 Task: Add a signature Erica Taylor containing Have a great Fourth of July, Erica Taylor to email address softage.10@softage.net and add a folder Training and development
Action: Mouse moved to (129, 122)
Screenshot: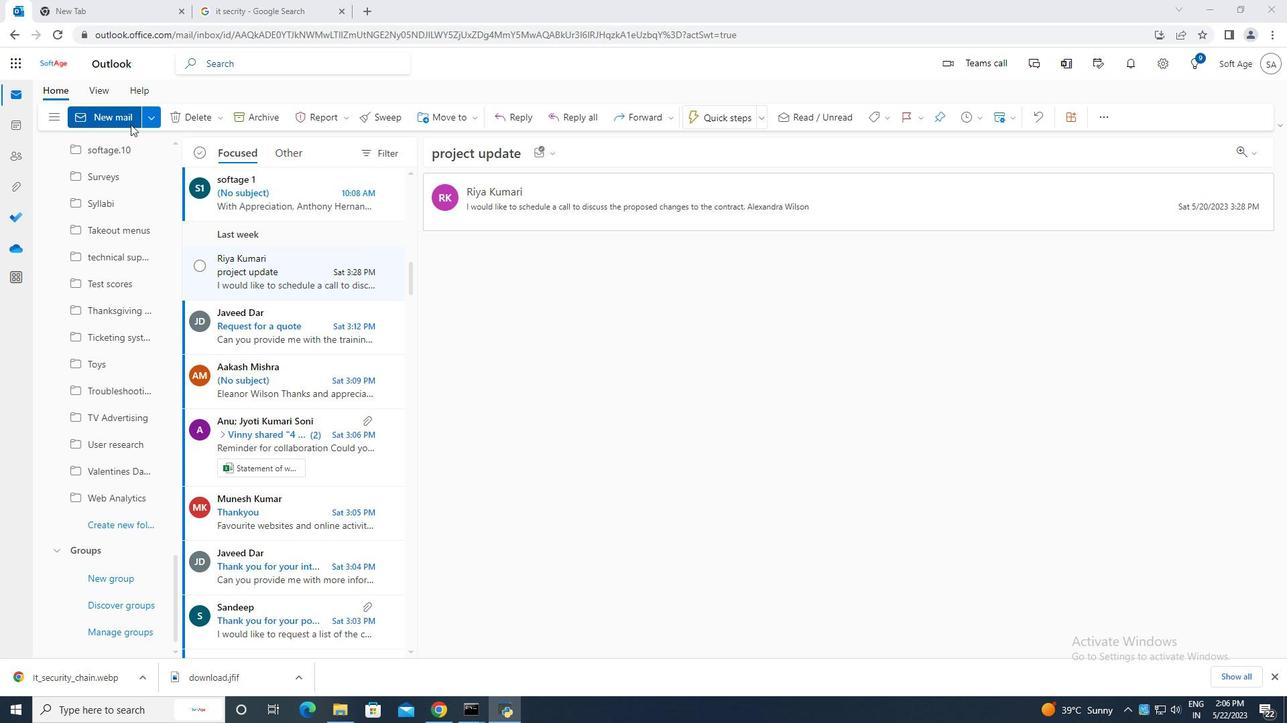 
Action: Mouse pressed left at (129, 122)
Screenshot: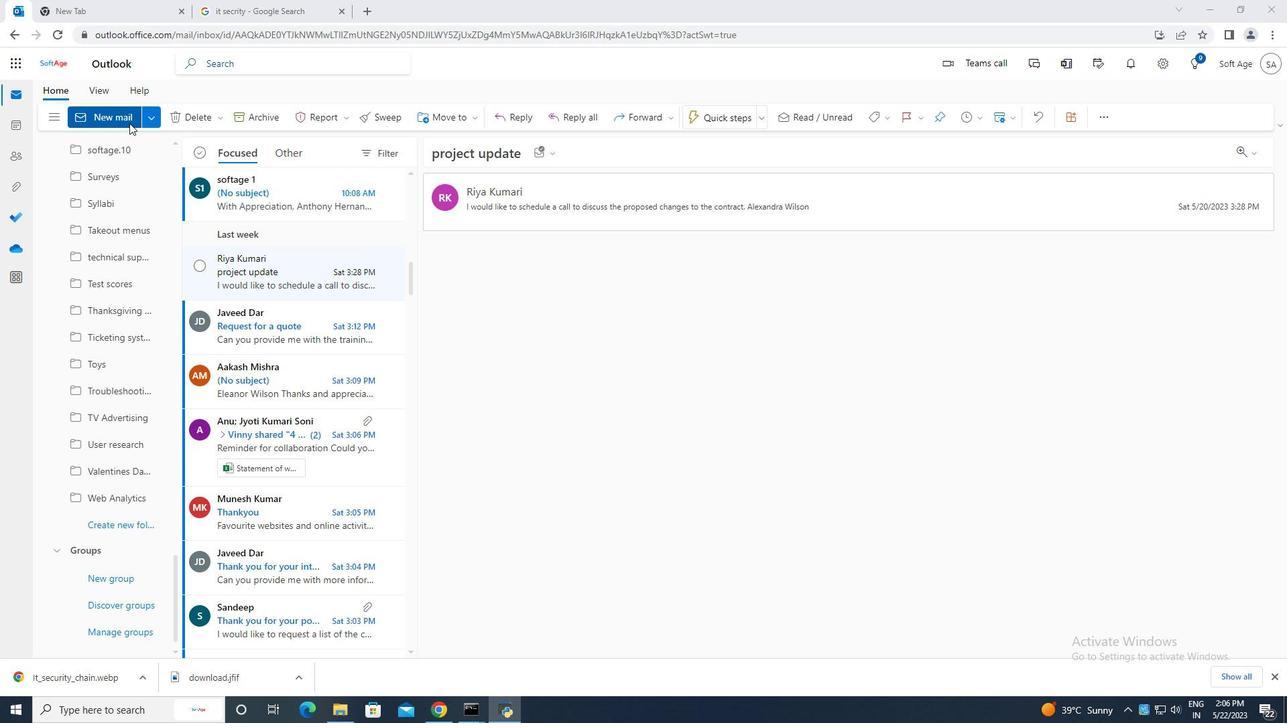 
Action: Mouse moved to (860, 117)
Screenshot: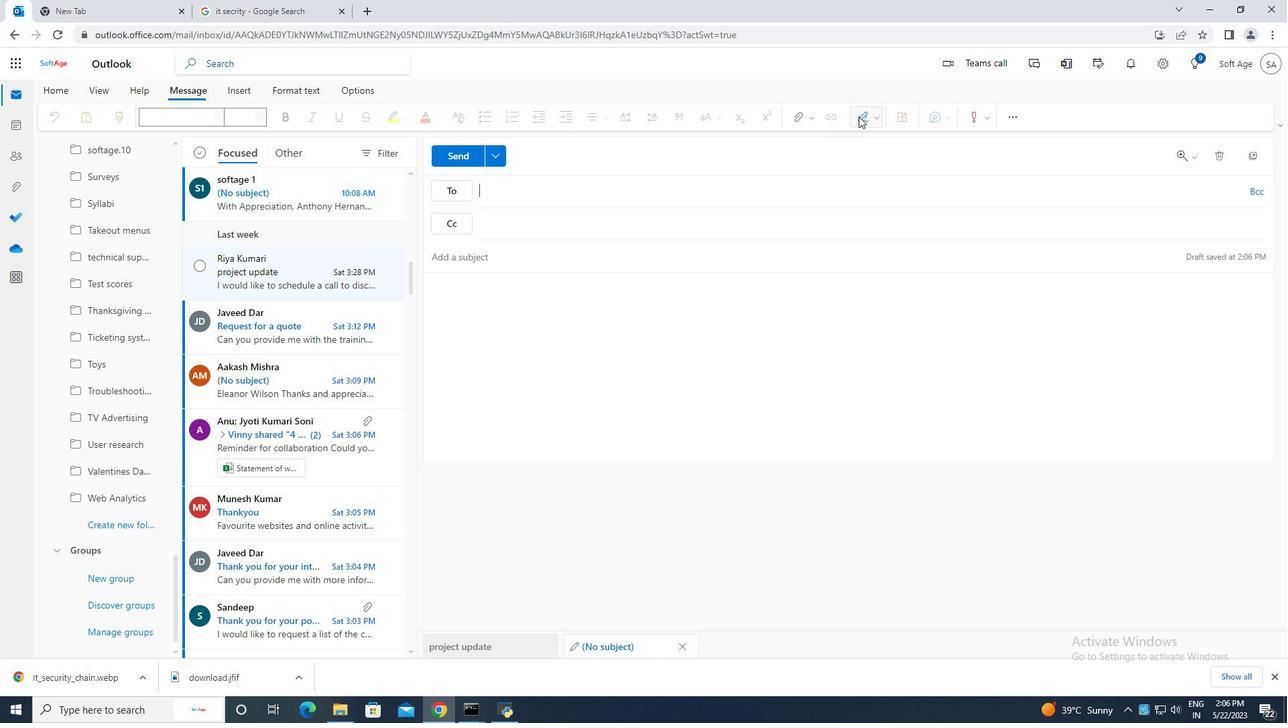
Action: Mouse pressed left at (860, 117)
Screenshot: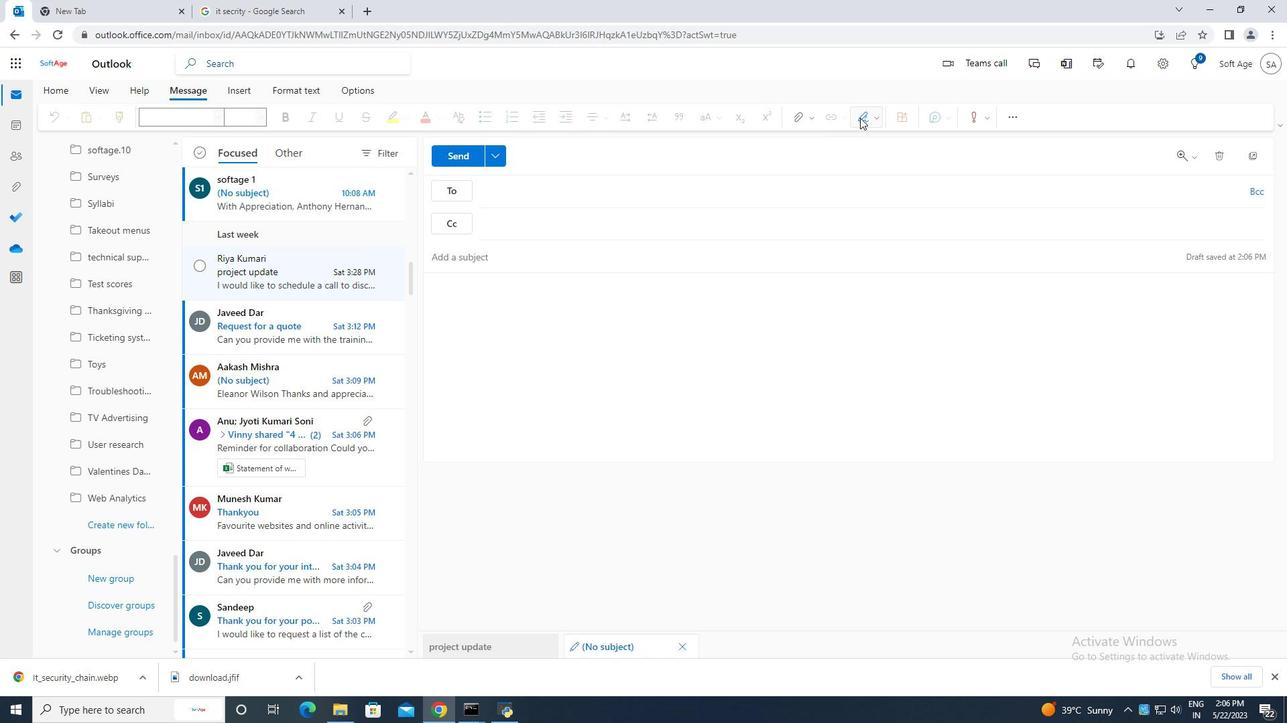 
Action: Mouse moved to (843, 173)
Screenshot: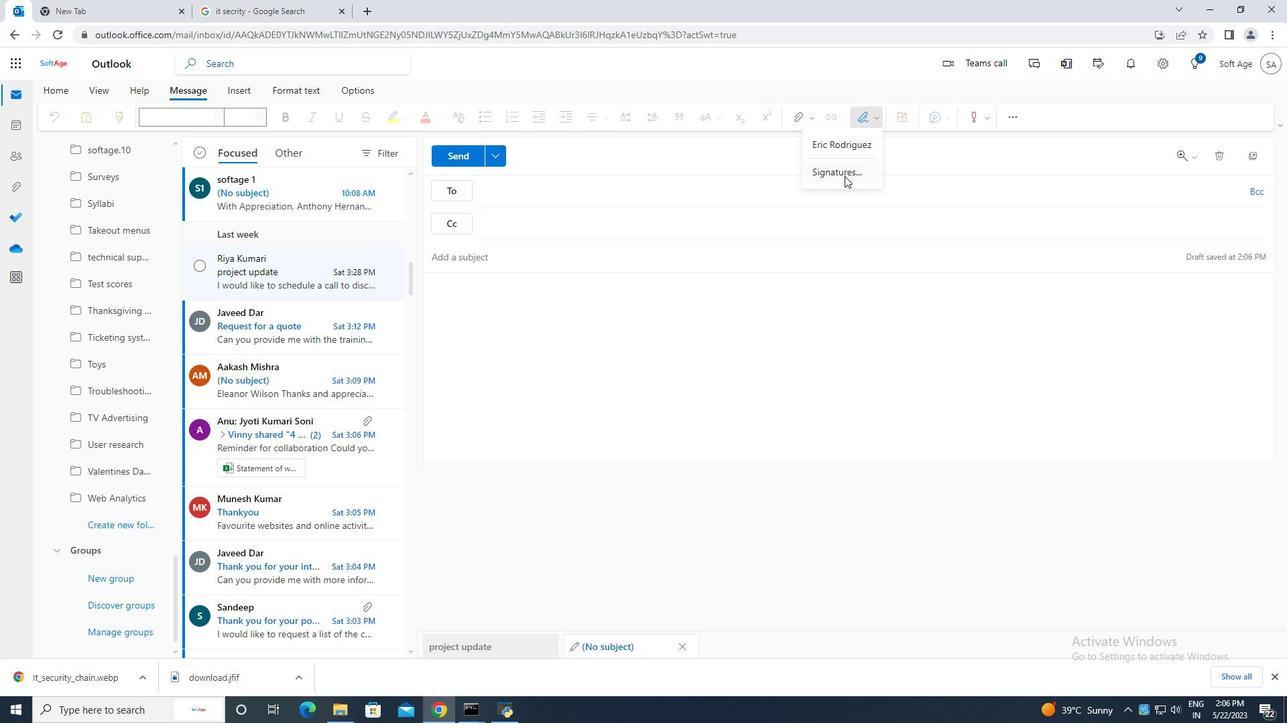 
Action: Mouse pressed left at (843, 173)
Screenshot: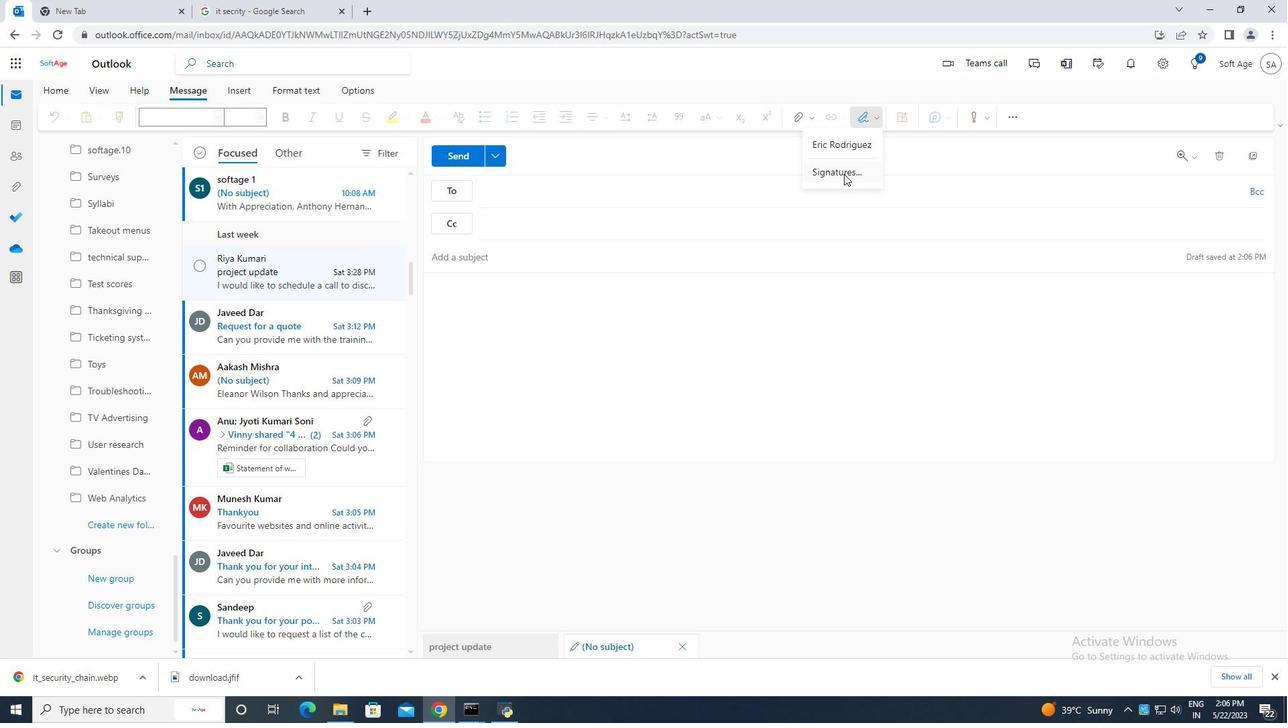
Action: Mouse moved to (906, 224)
Screenshot: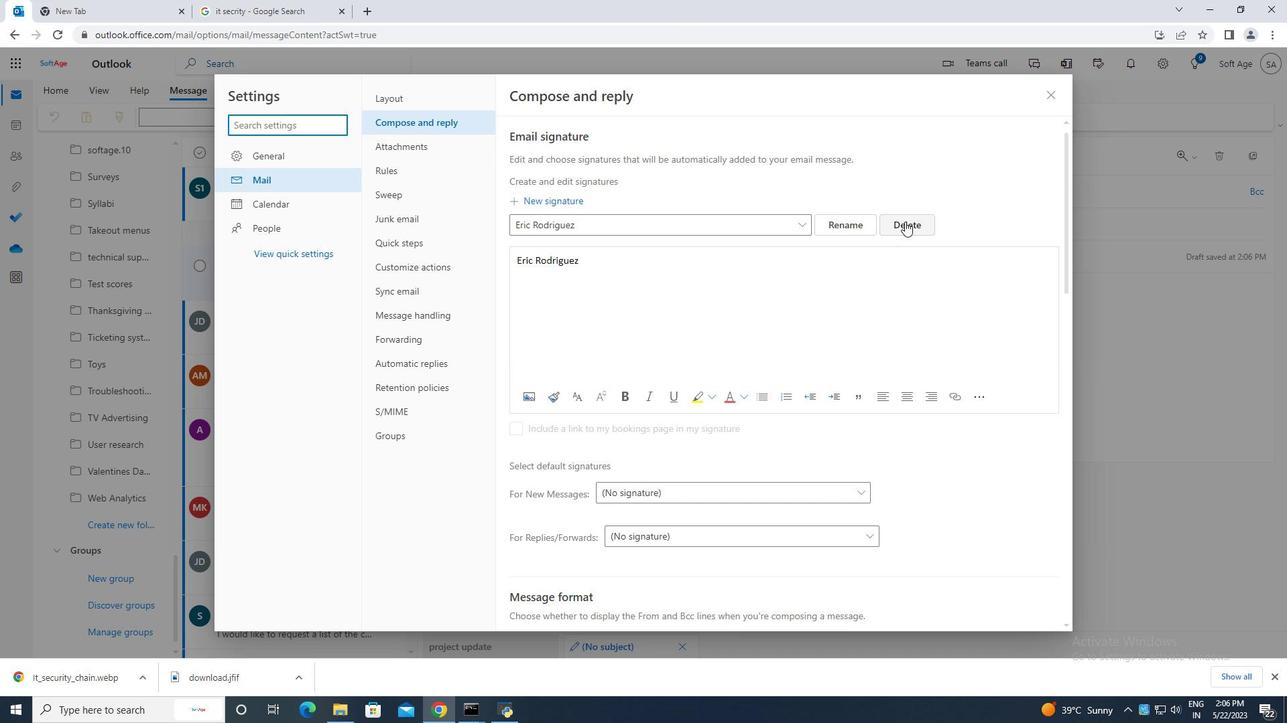 
Action: Mouse pressed left at (906, 224)
Screenshot: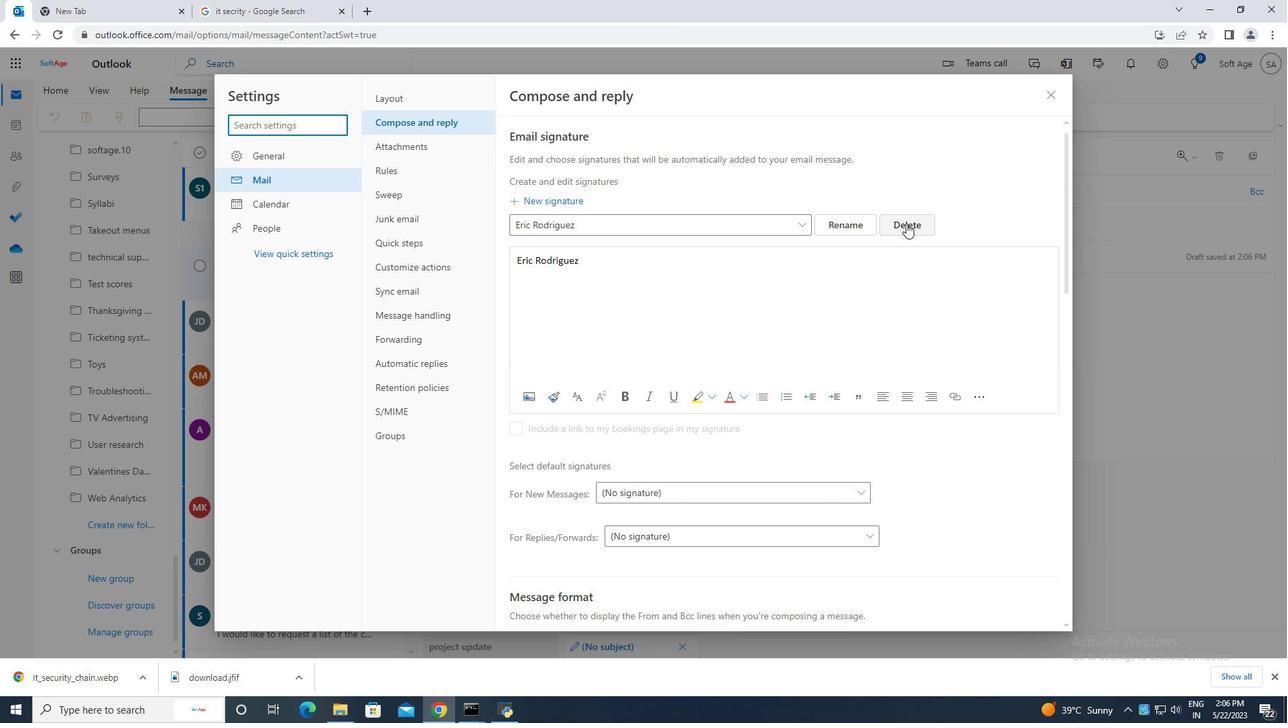 
Action: Mouse moved to (578, 221)
Screenshot: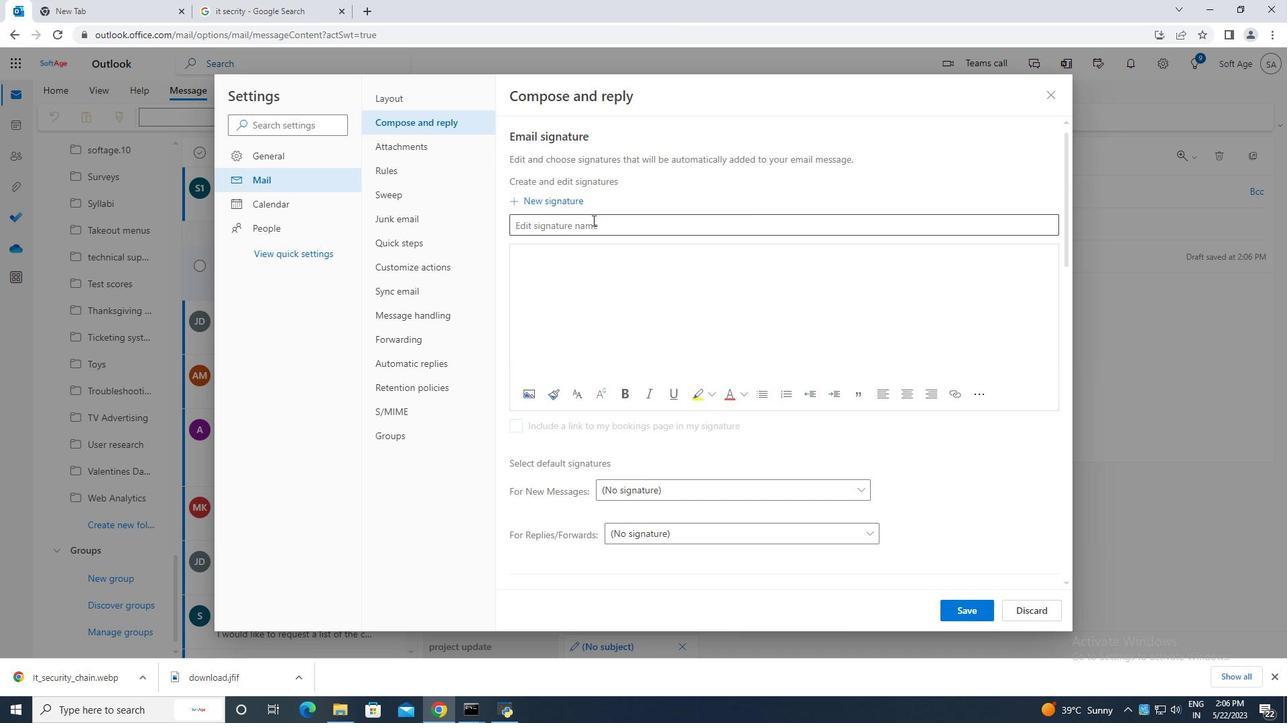 
Action: Mouse pressed left at (578, 221)
Screenshot: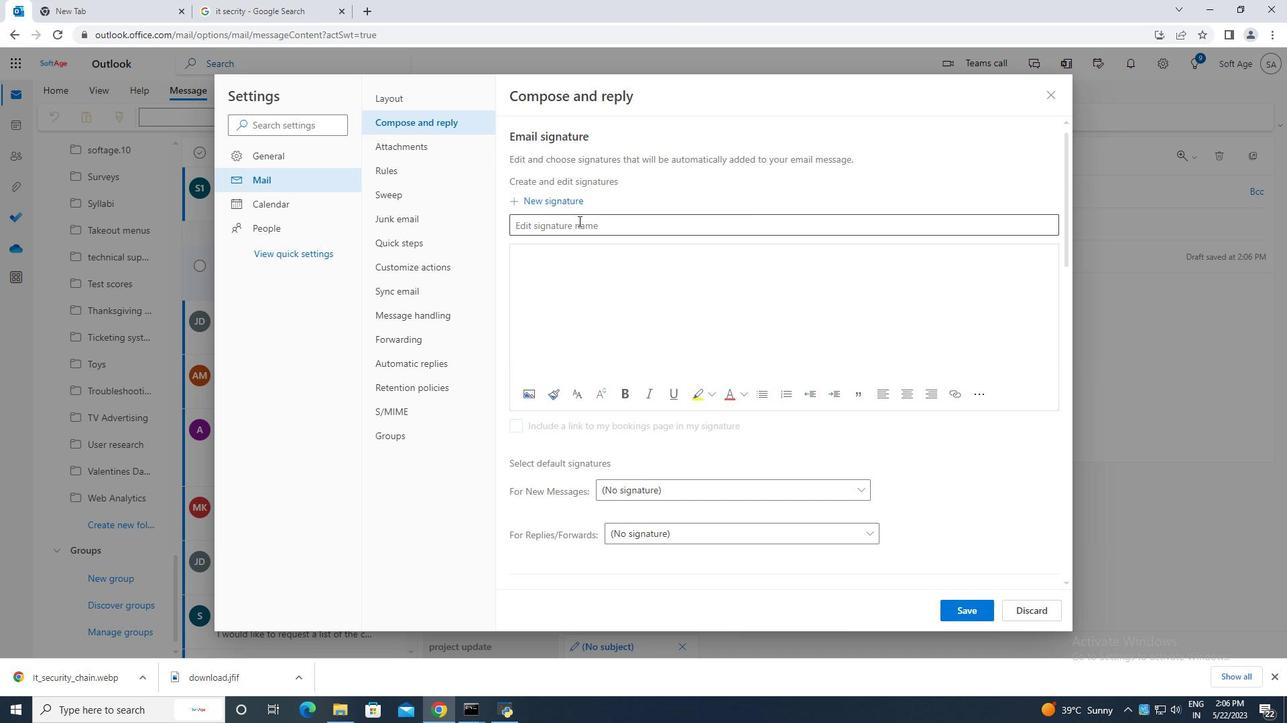 
Action: Mouse moved to (575, 223)
Screenshot: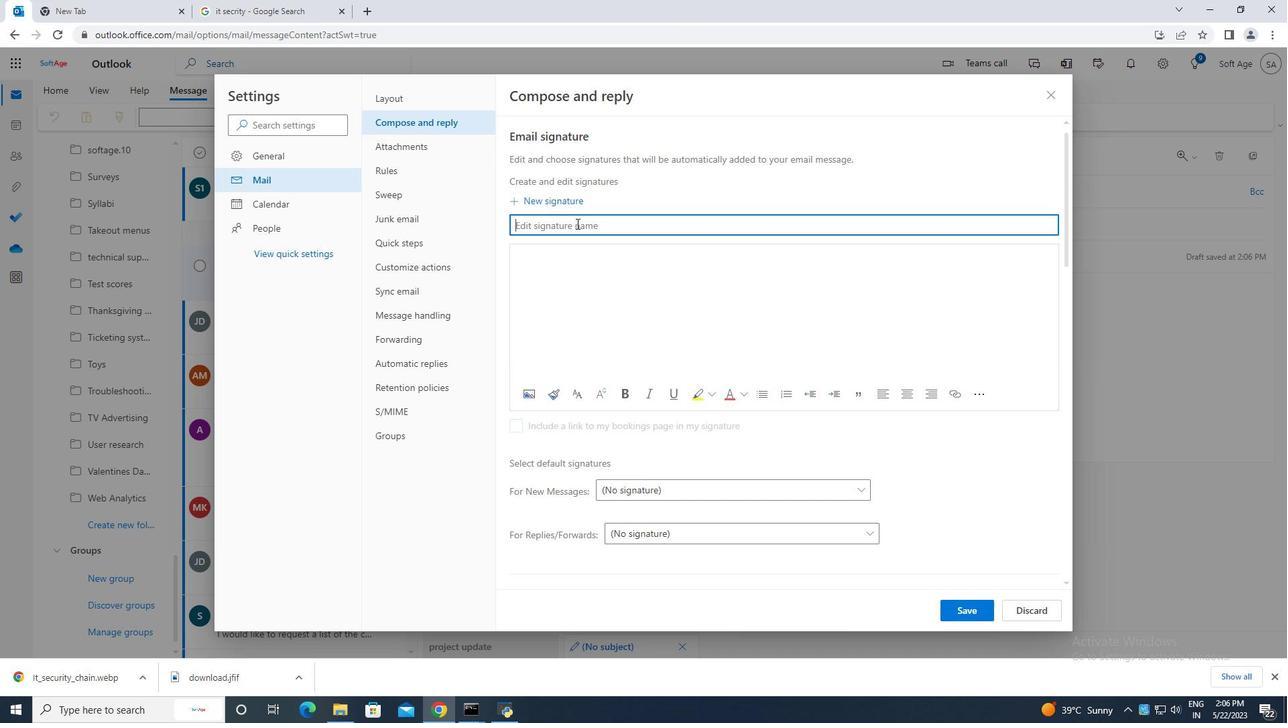 
Action: Key pressed <Key.caps_lock>E<Key.caps_lock>rica<Key.space><Key.caps_lock>T<Key.caps_lock>aylor
Screenshot: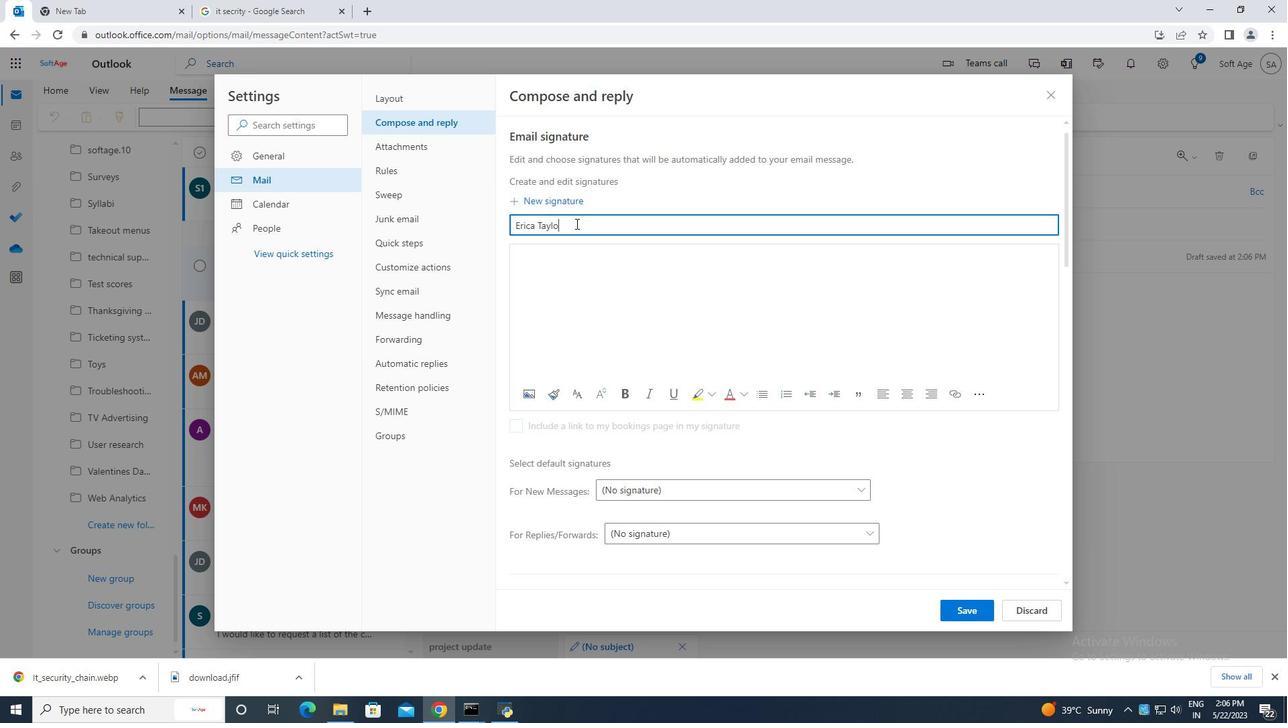 
Action: Mouse moved to (553, 247)
Screenshot: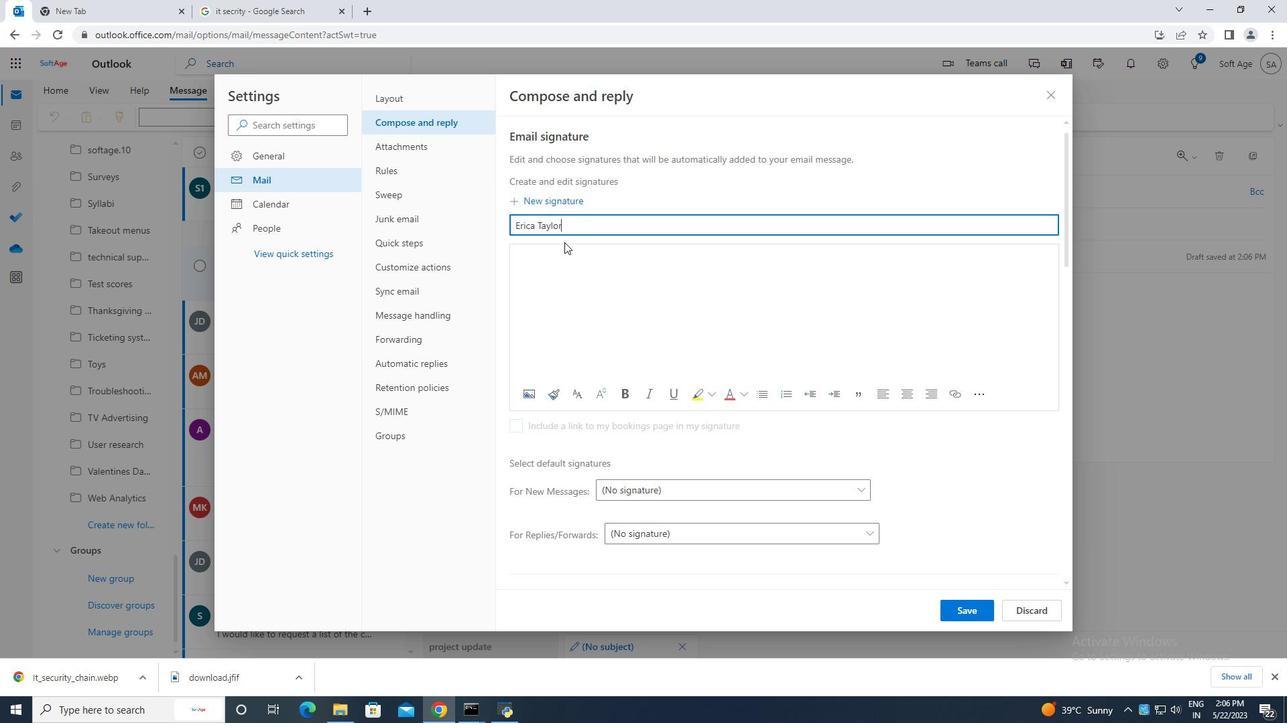 
Action: Mouse pressed left at (553, 247)
Screenshot: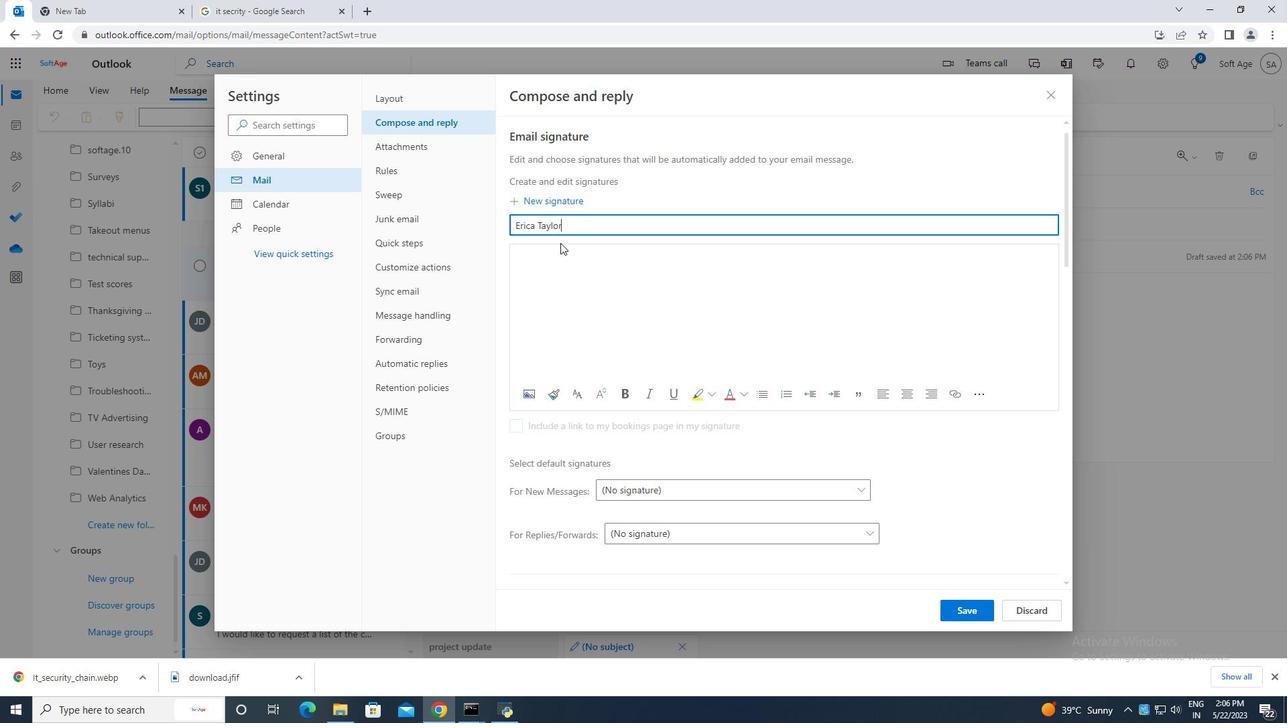 
Action: Key pressed <Key.caps_lock>E<Key.caps_lock>rica<Key.space><Key.caps_lock>T<Key.caps_lock>aylor
Screenshot: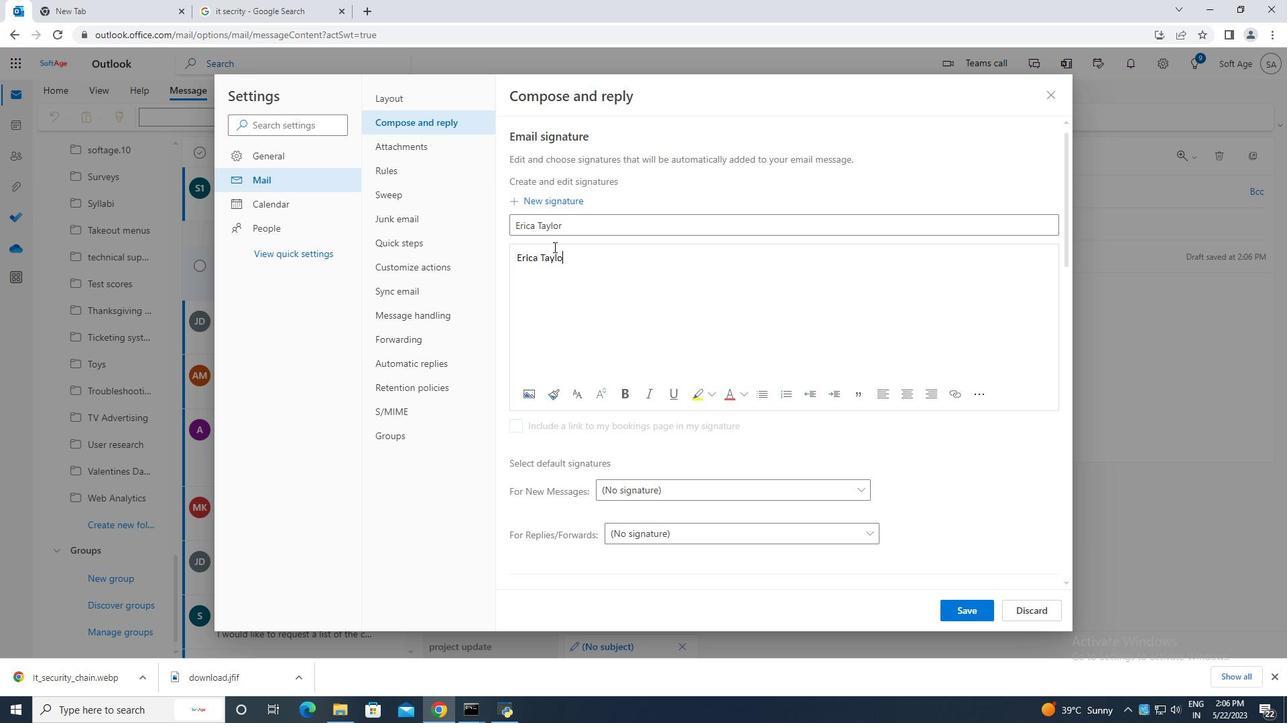 
Action: Mouse moved to (968, 613)
Screenshot: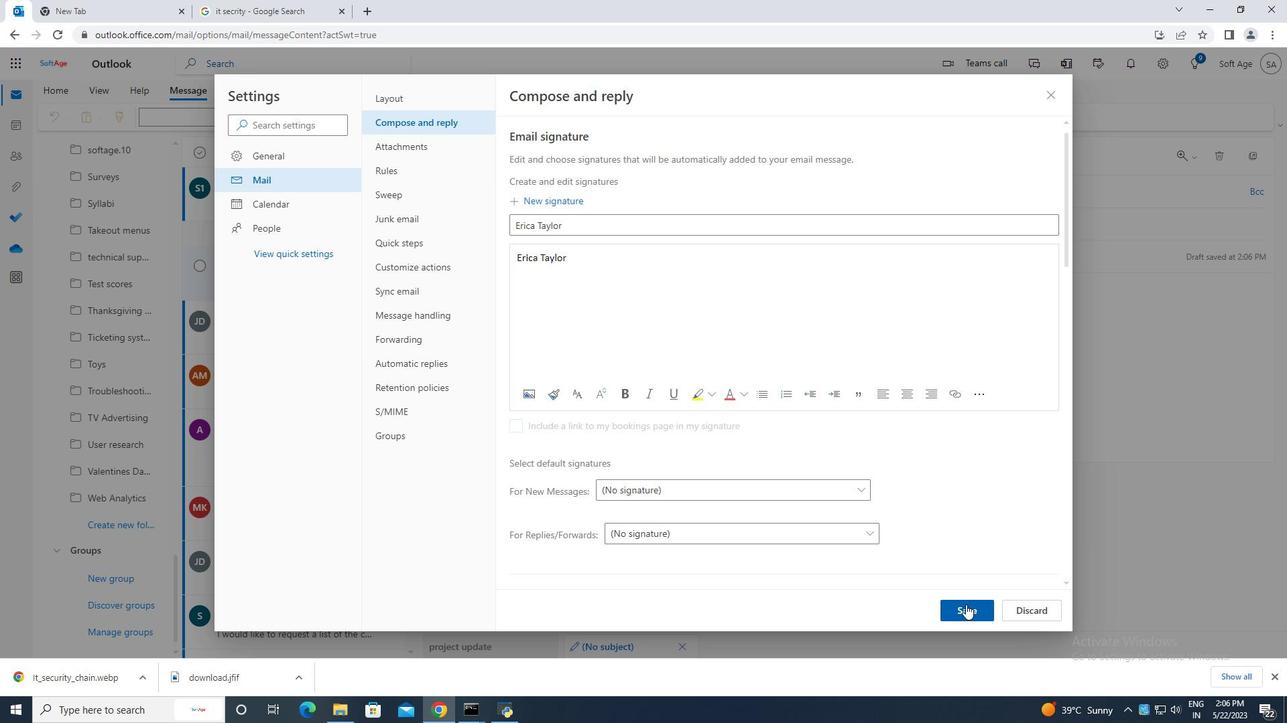 
Action: Mouse pressed left at (968, 613)
Screenshot: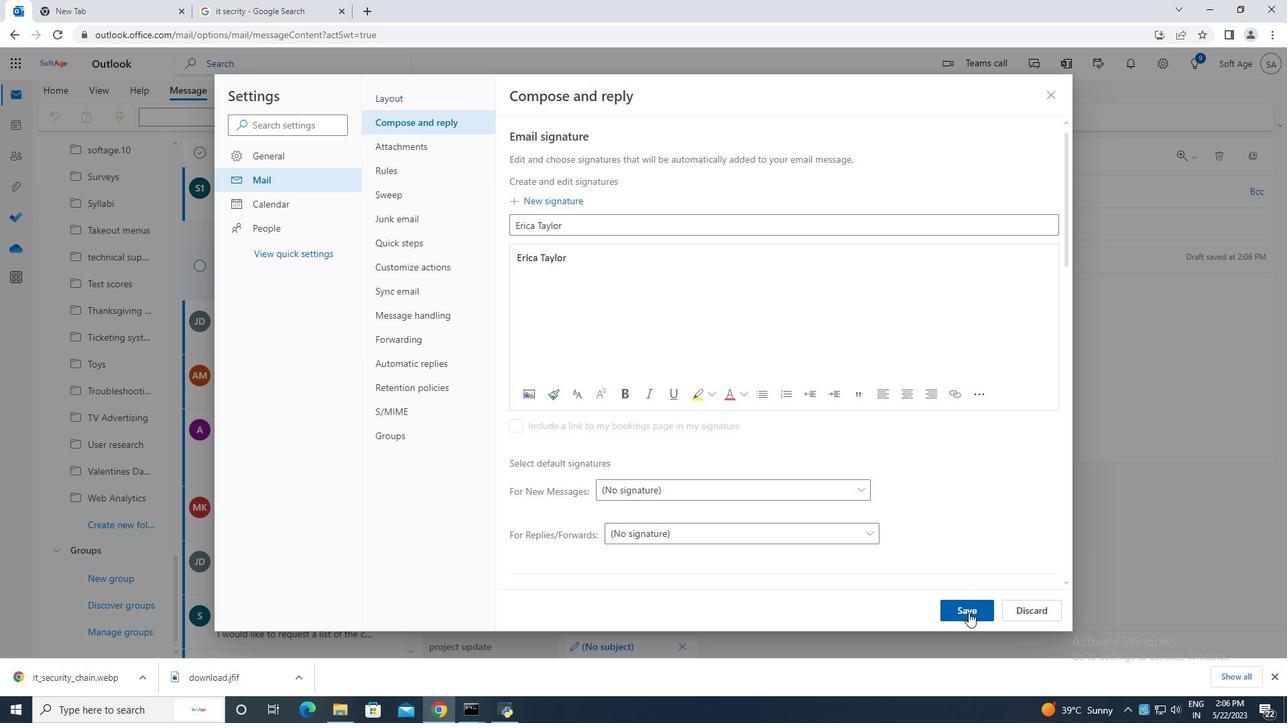 
Action: Mouse moved to (1055, 96)
Screenshot: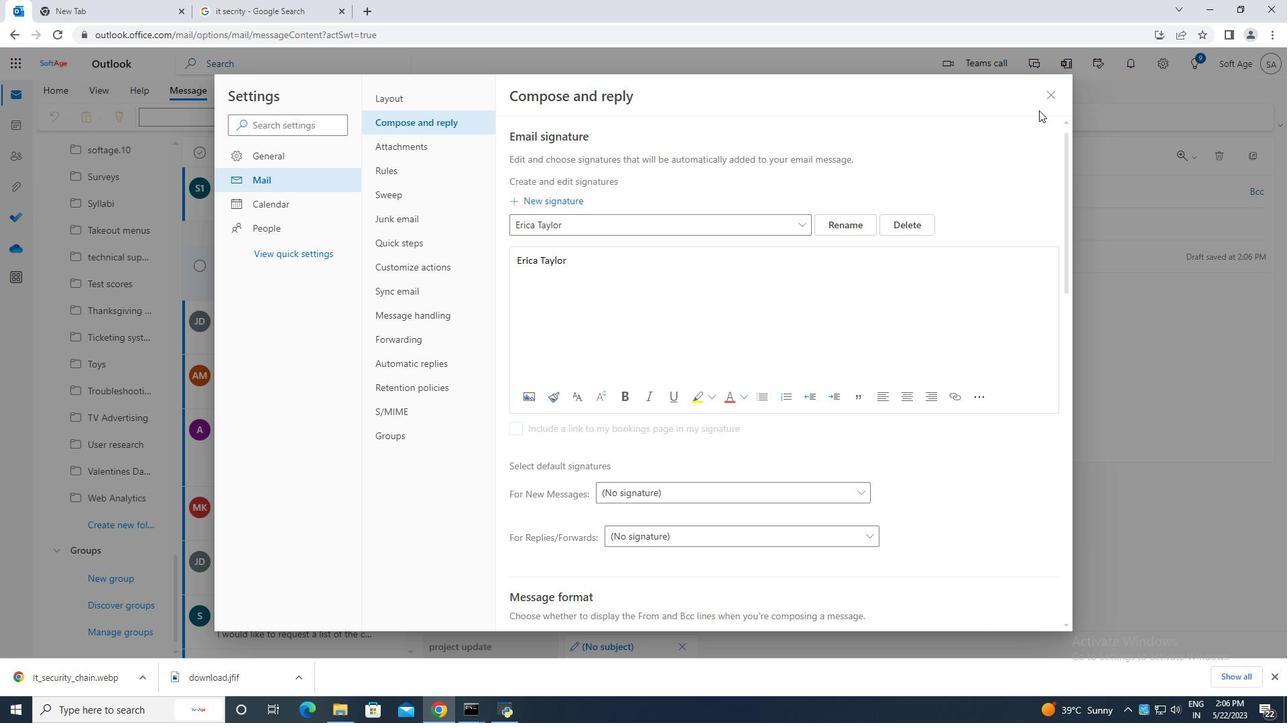 
Action: Mouse pressed left at (1055, 96)
Screenshot: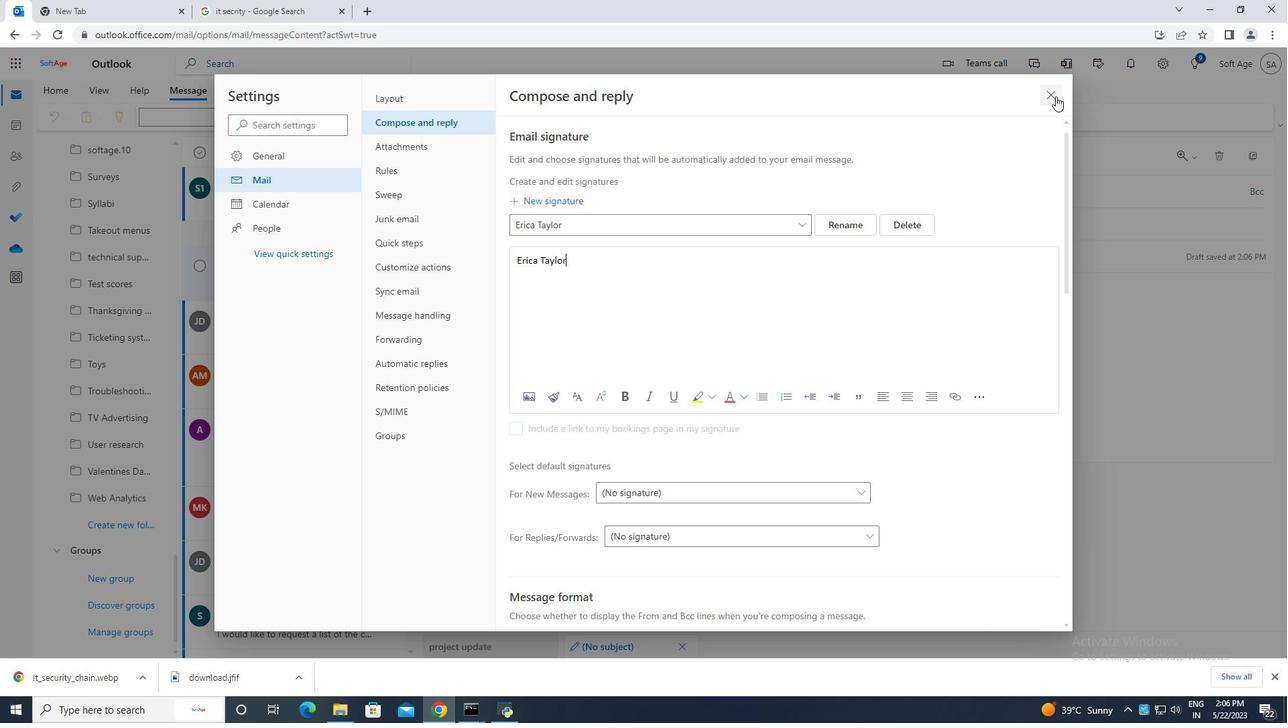 
Action: Mouse moved to (858, 118)
Screenshot: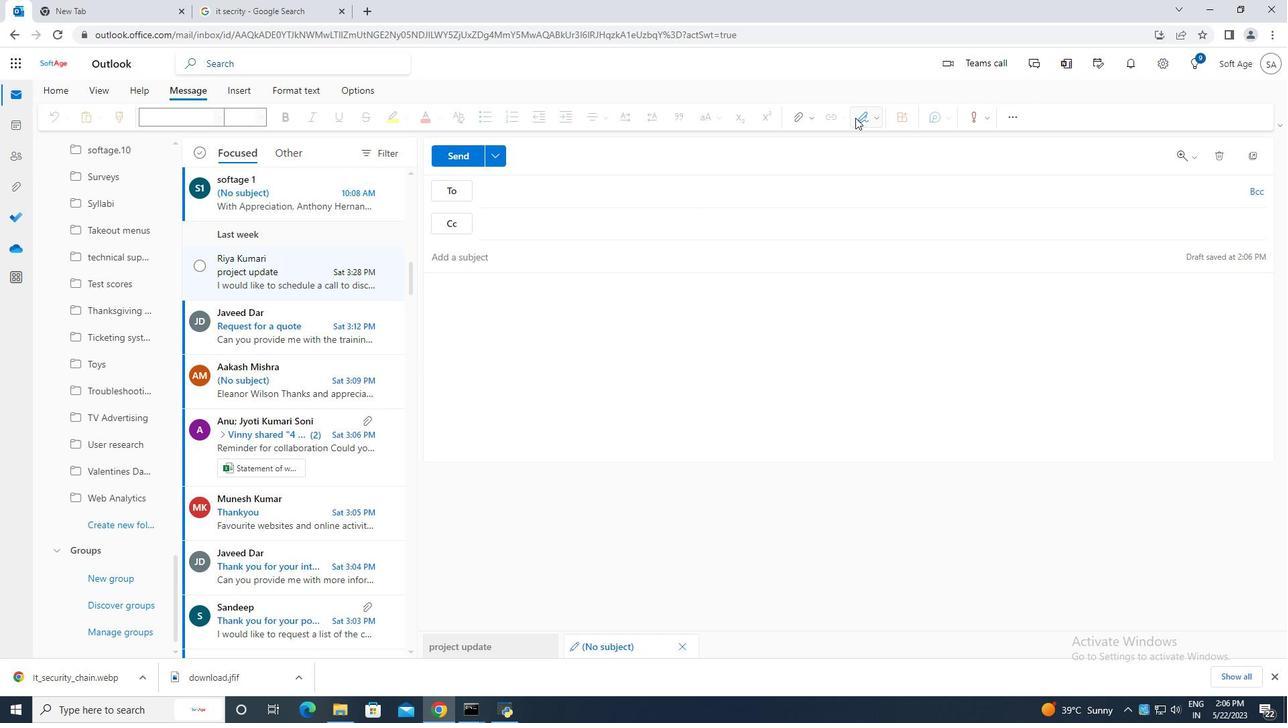 
Action: Mouse pressed left at (858, 118)
Screenshot: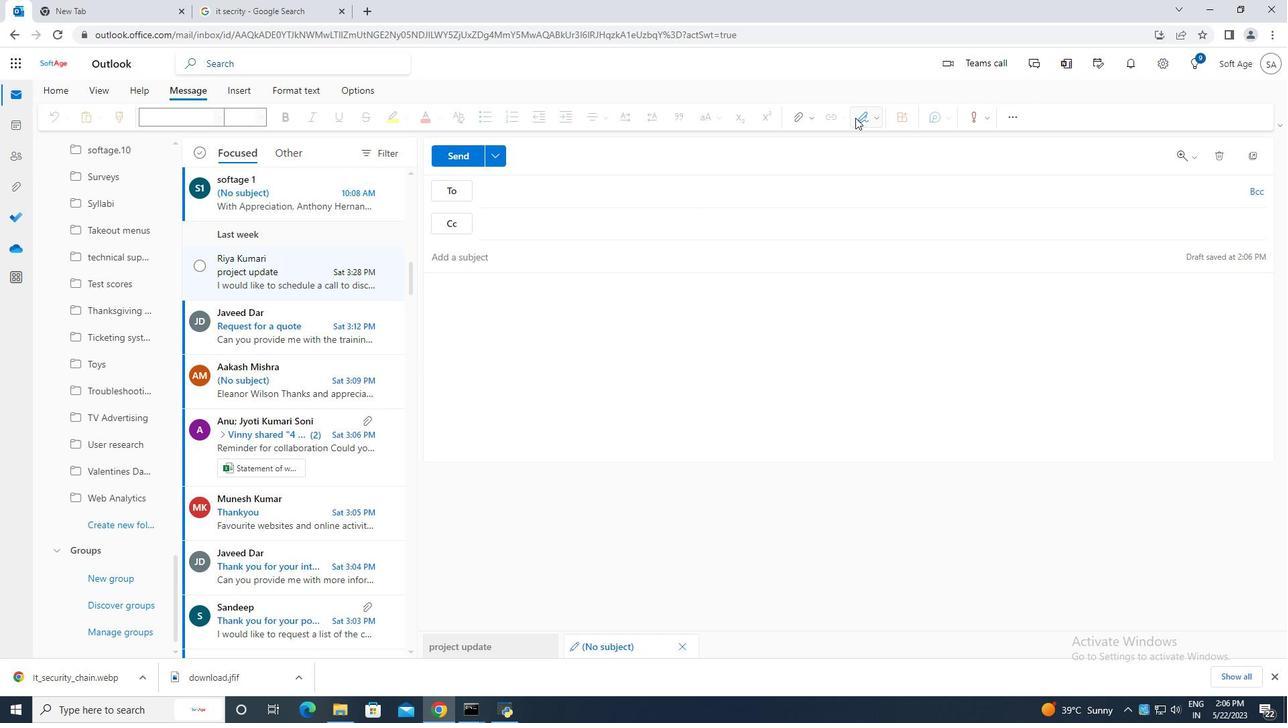 
Action: Mouse moved to (847, 143)
Screenshot: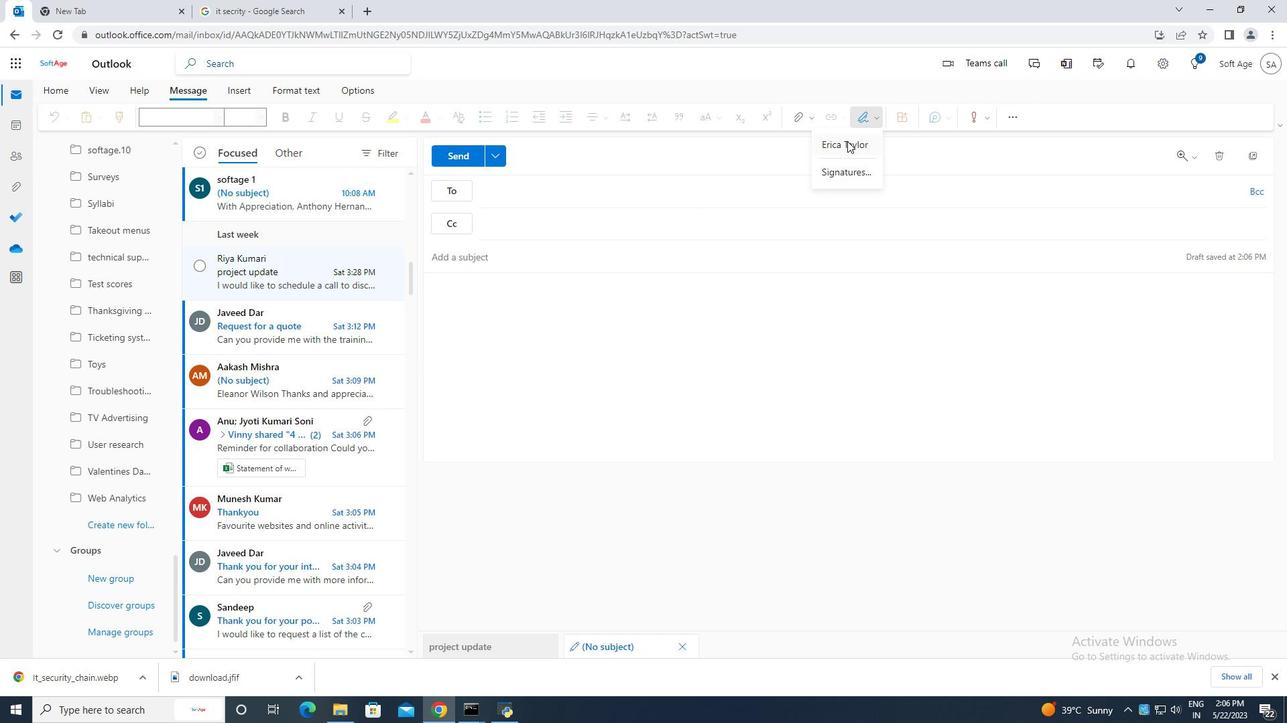 
Action: Mouse pressed left at (847, 143)
Screenshot: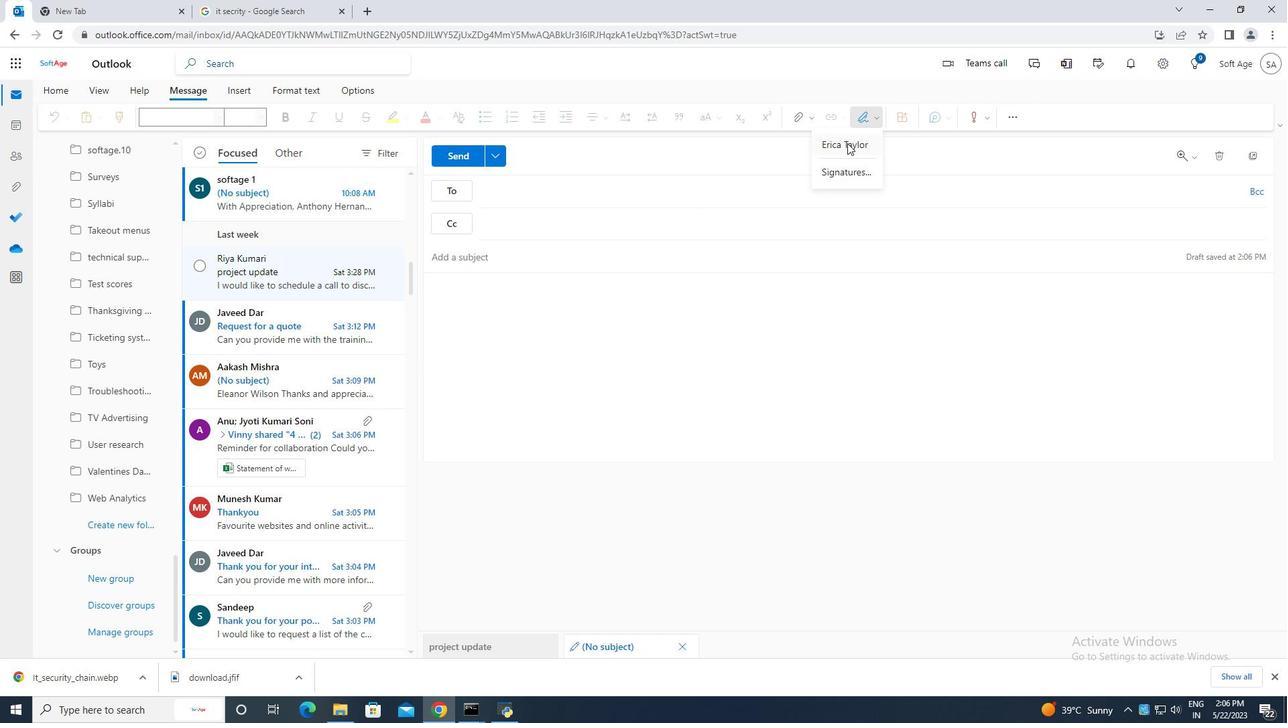 
Action: Mouse moved to (449, 288)
Screenshot: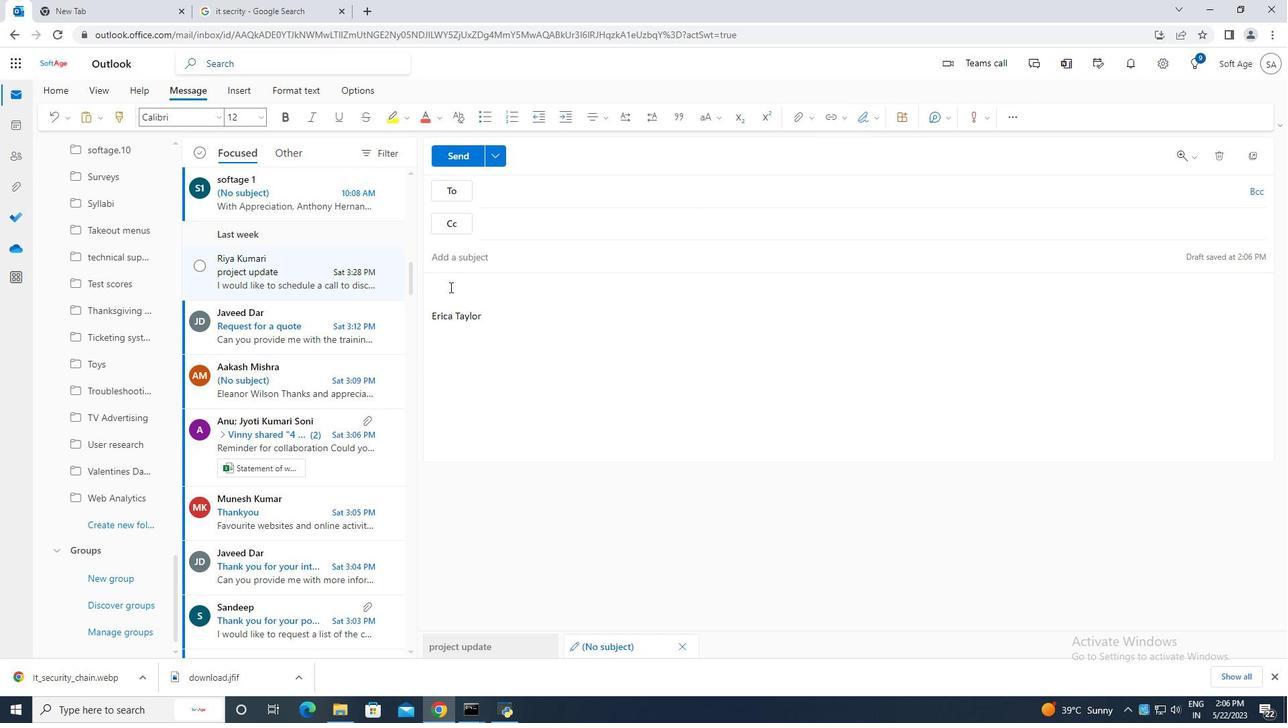 
Action: Key pressed <Key.caps_lock>C<Key.caps_lock>ontaining<Key.space>have<Key.space>a<Key.space>great<Key.space>fourth<Key.space>of<Key.space>july,
Screenshot: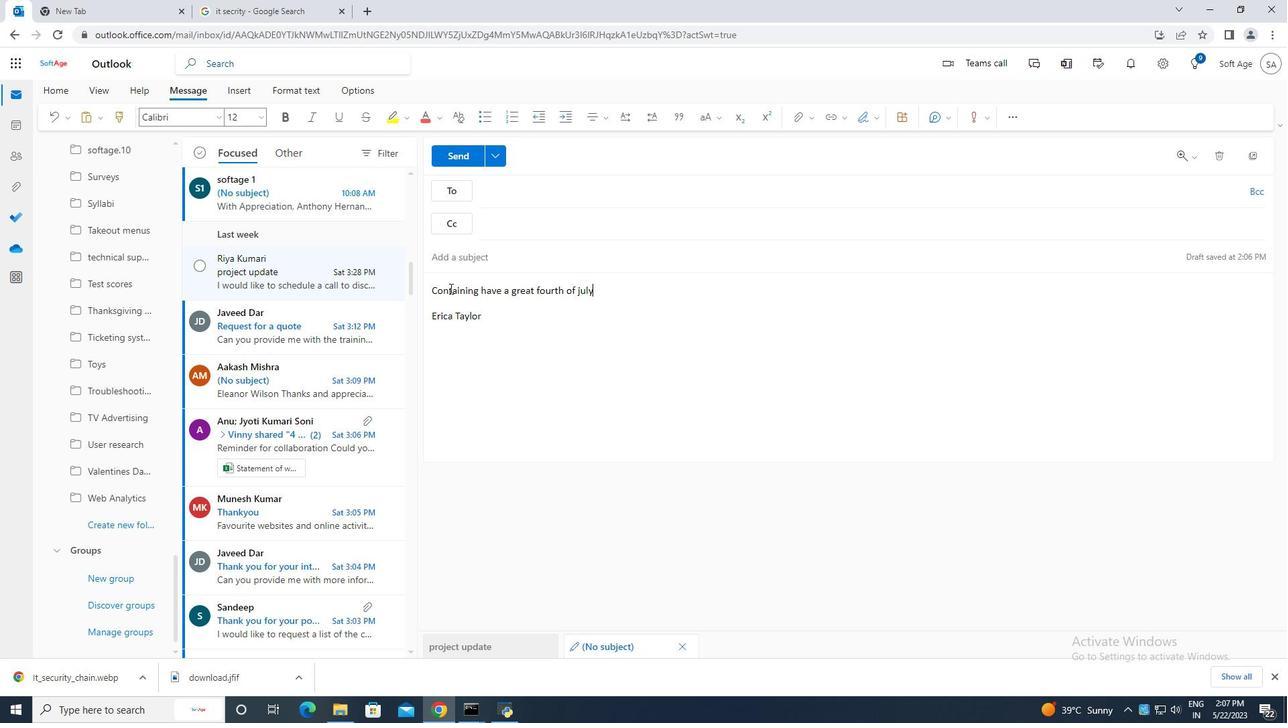 
Action: Mouse moved to (549, 187)
Screenshot: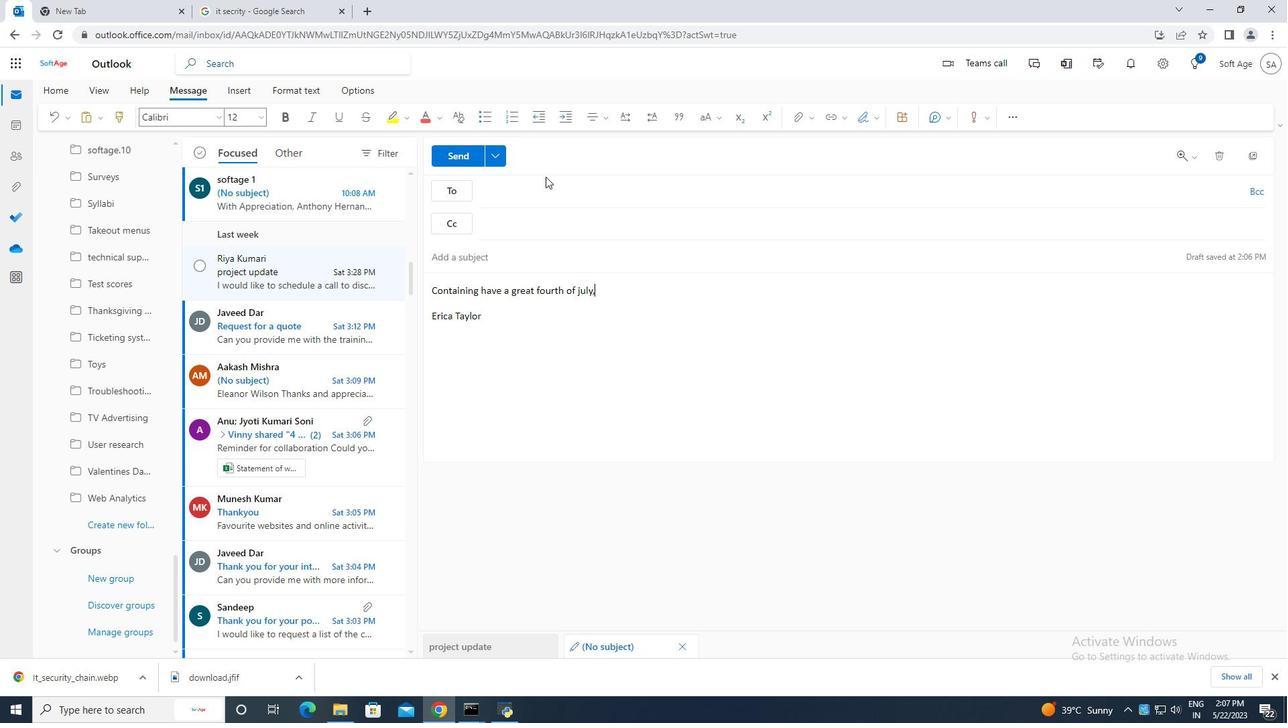 
Action: Mouse pressed left at (549, 187)
Screenshot: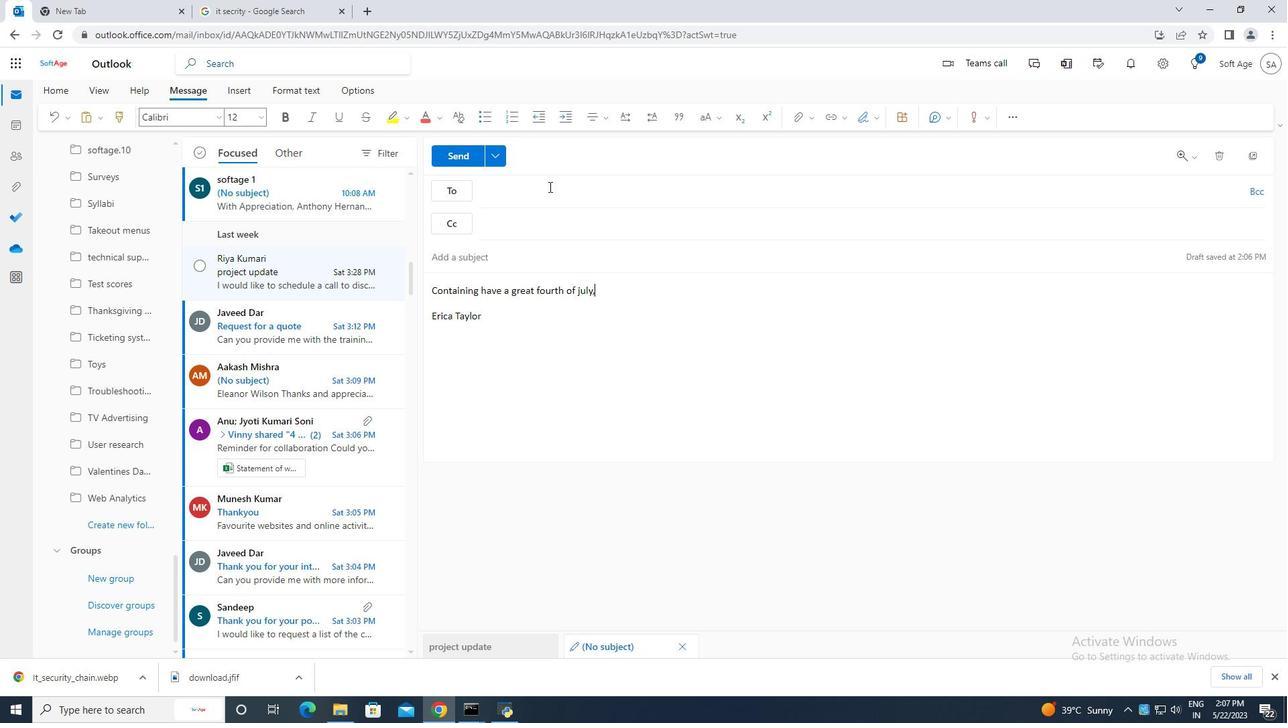 
Action: Key pressed softage.10
Screenshot: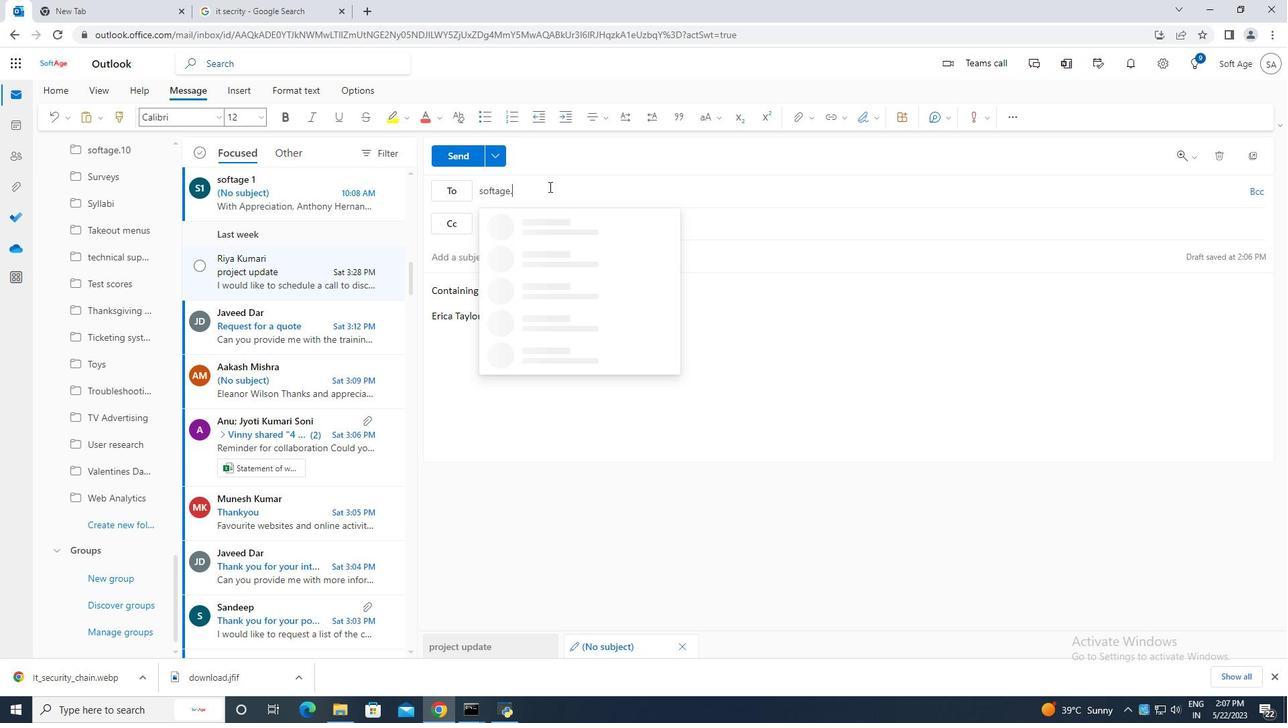 
Action: Mouse moved to (628, 253)
Screenshot: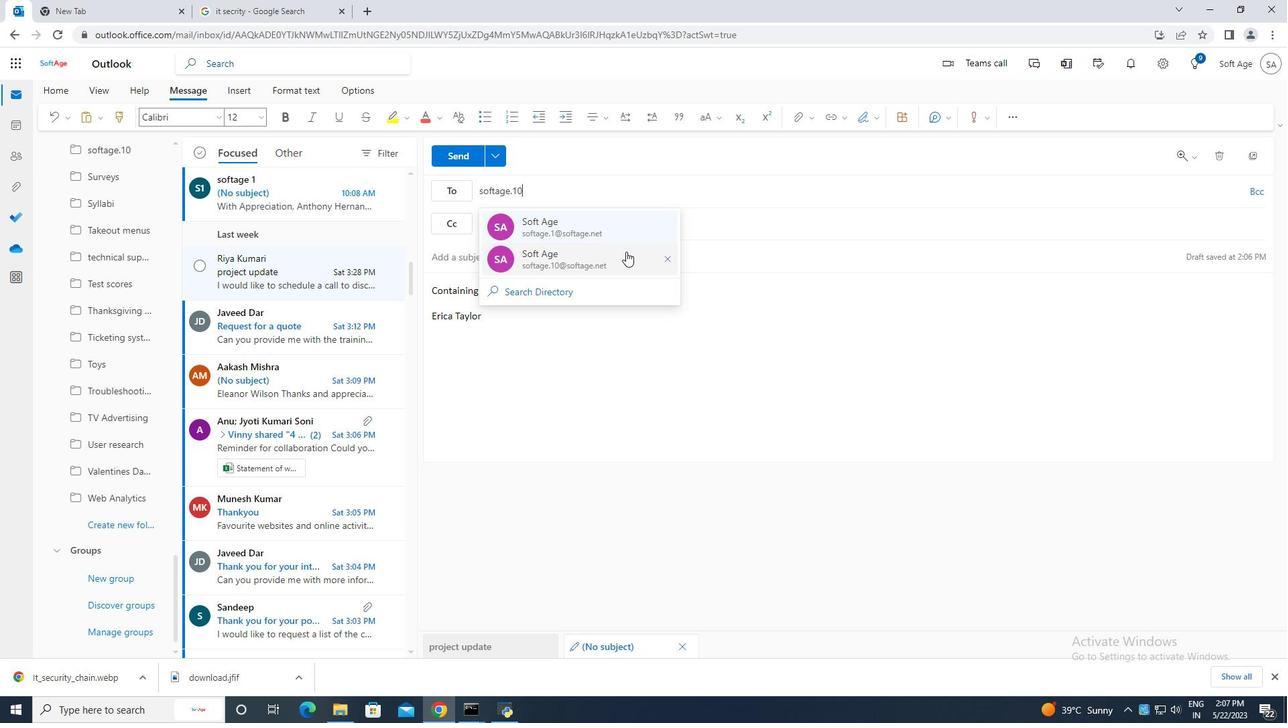 
Action: Mouse pressed left at (628, 253)
Screenshot: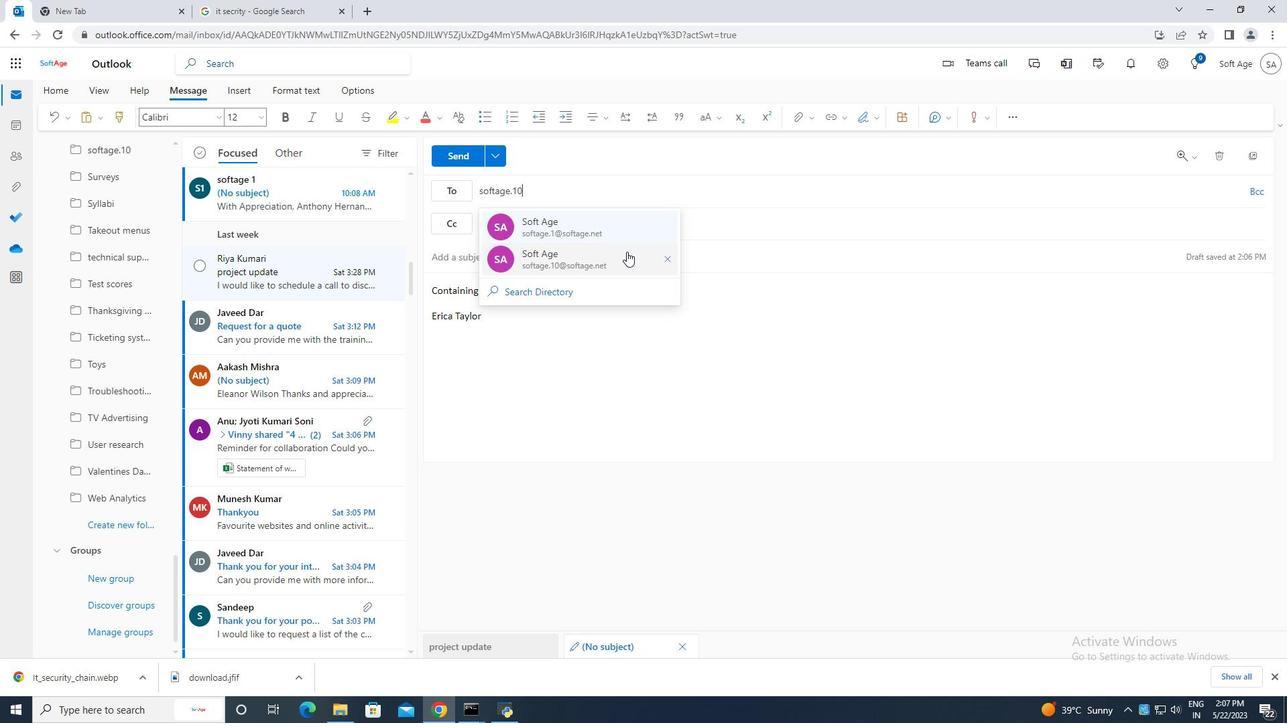 
Action: Mouse moved to (136, 525)
Screenshot: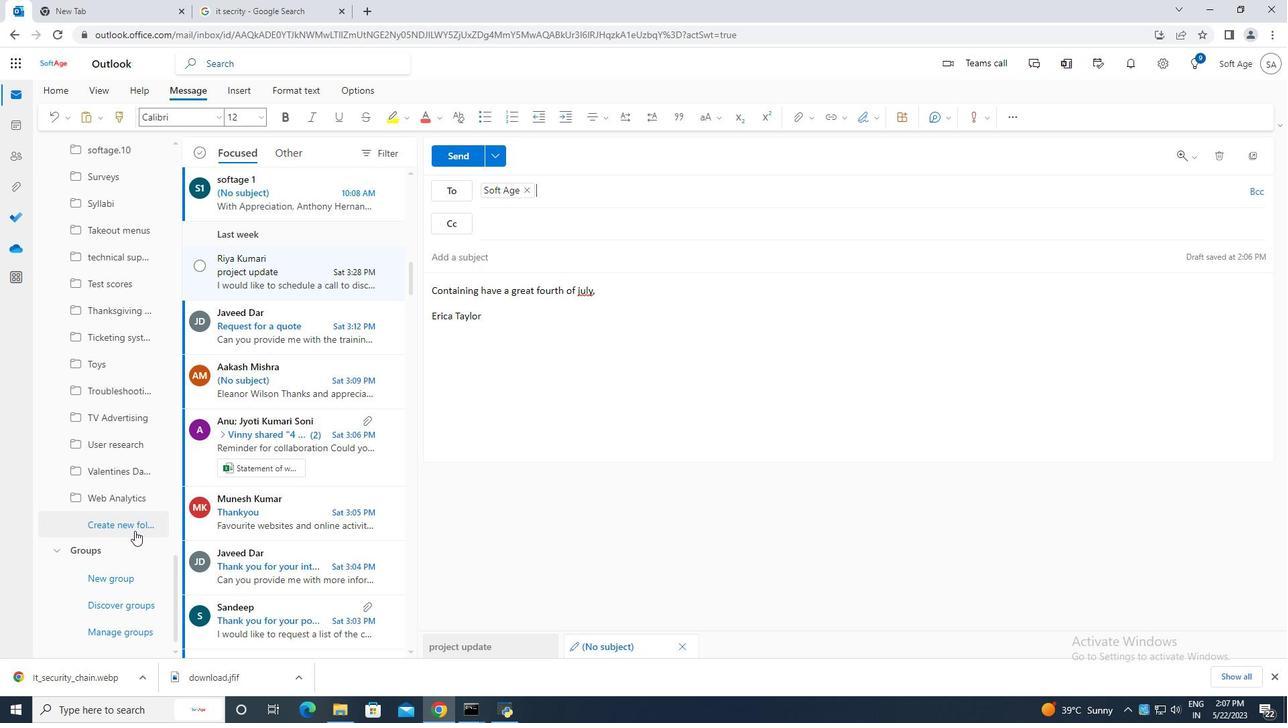 
Action: Mouse pressed left at (136, 525)
Screenshot: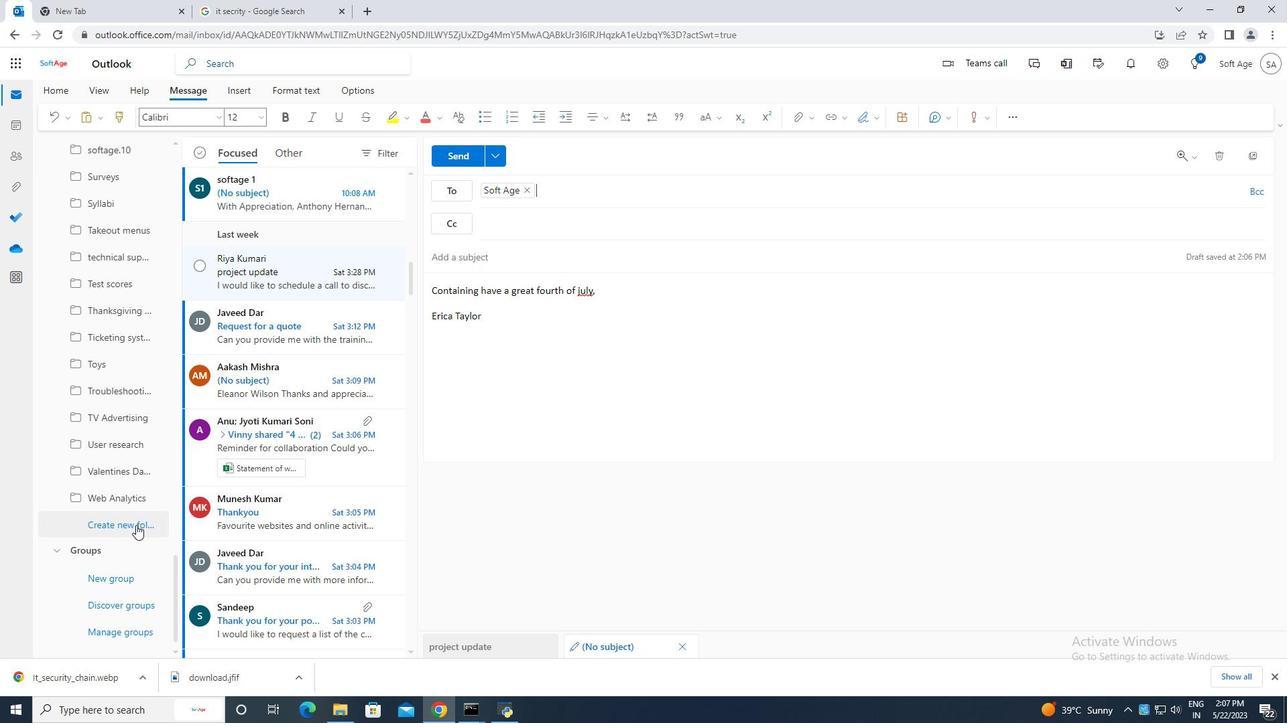 
Action: Mouse moved to (136, 524)
Screenshot: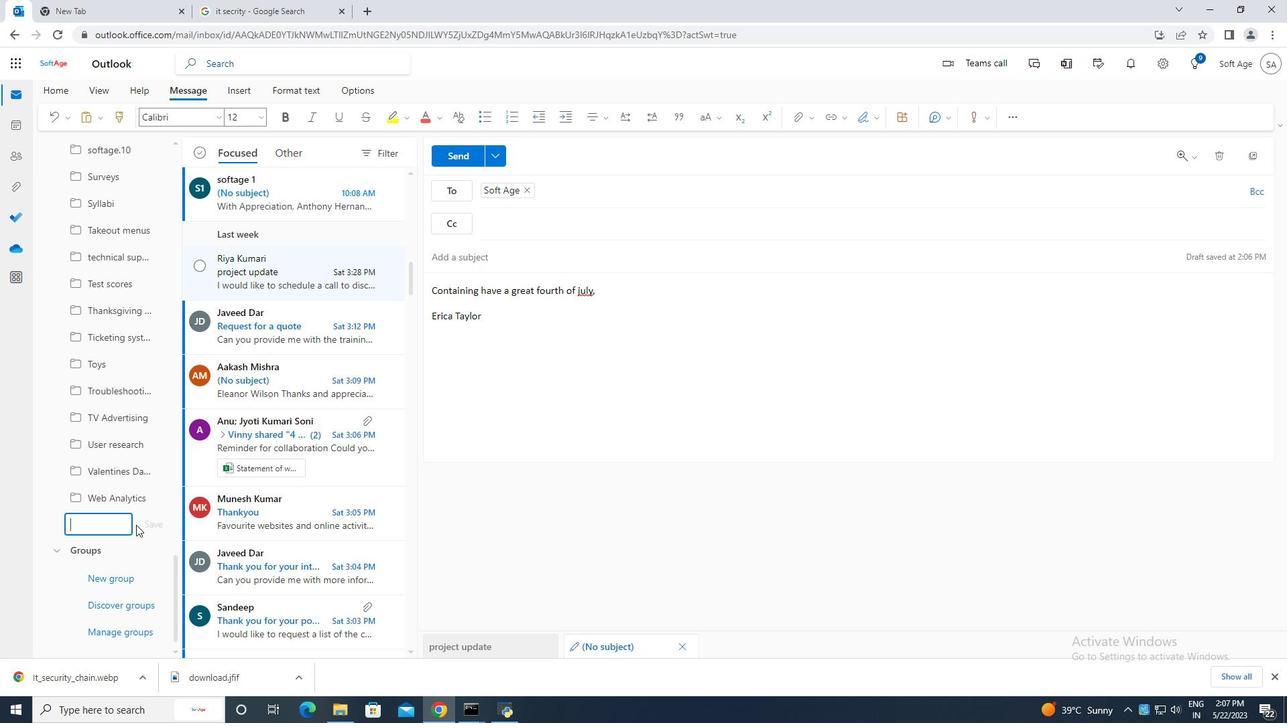 
Action: Key pressed <Key.caps_lock>T<Key.caps_lock>a<Key.backspace>raining<Key.space>and<Key.space>development
Screenshot: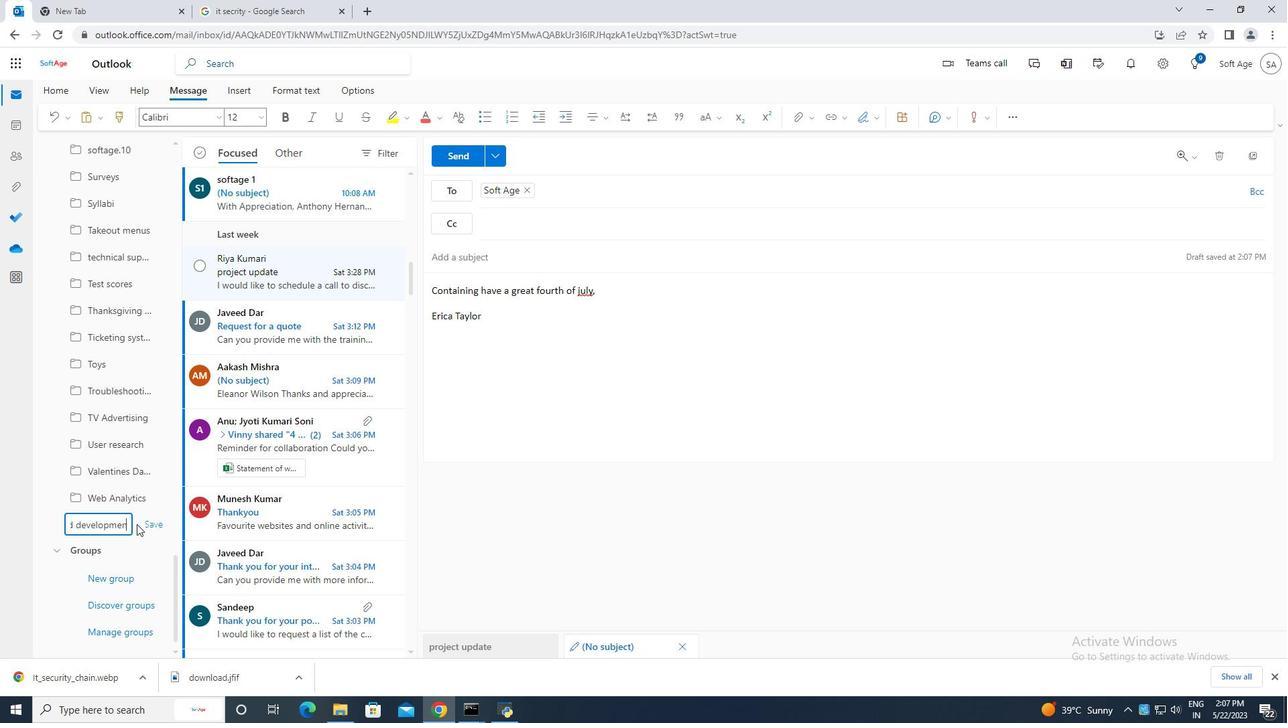 
Action: Mouse moved to (162, 524)
Screenshot: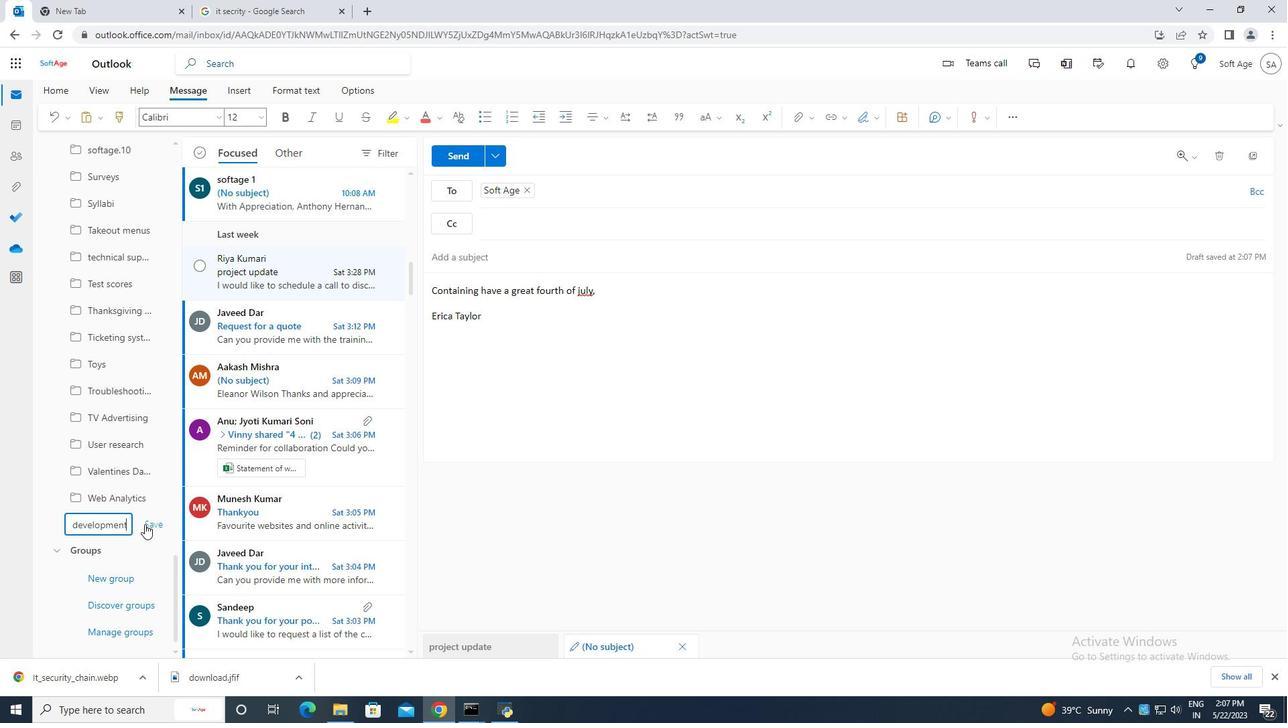 
Action: Mouse pressed left at (162, 524)
Screenshot: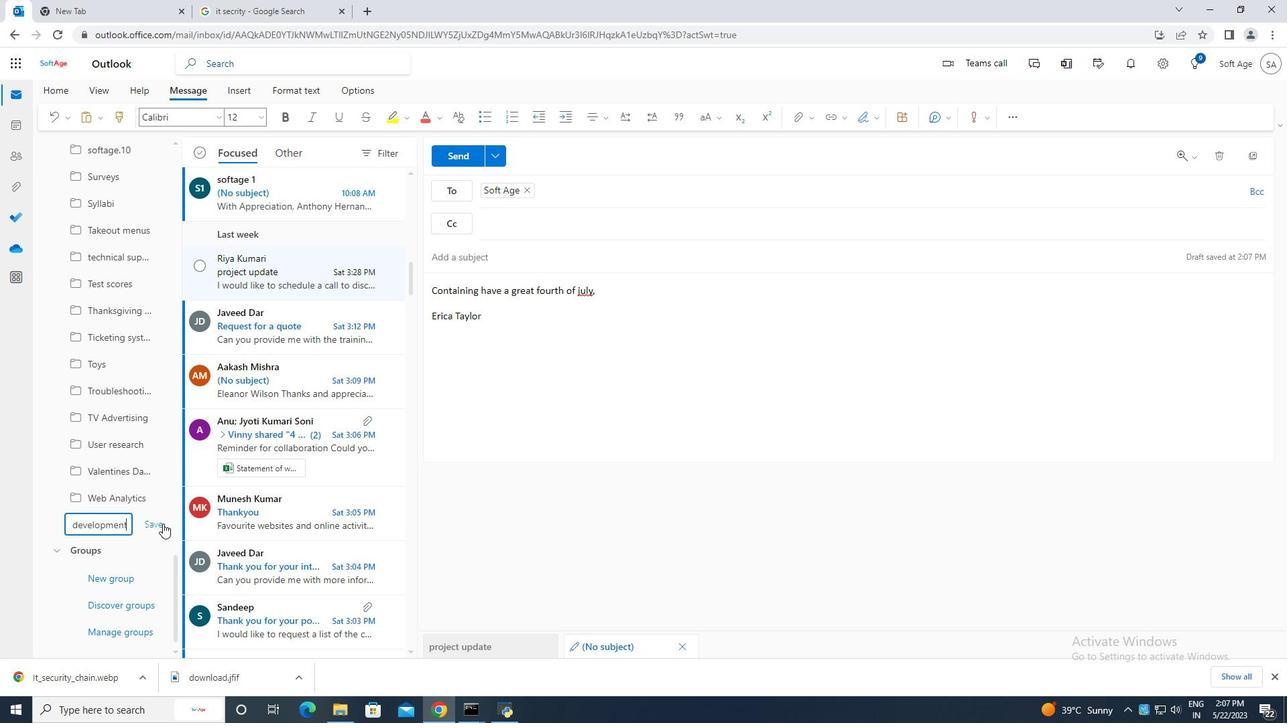 
Action: Mouse moved to (468, 154)
Screenshot: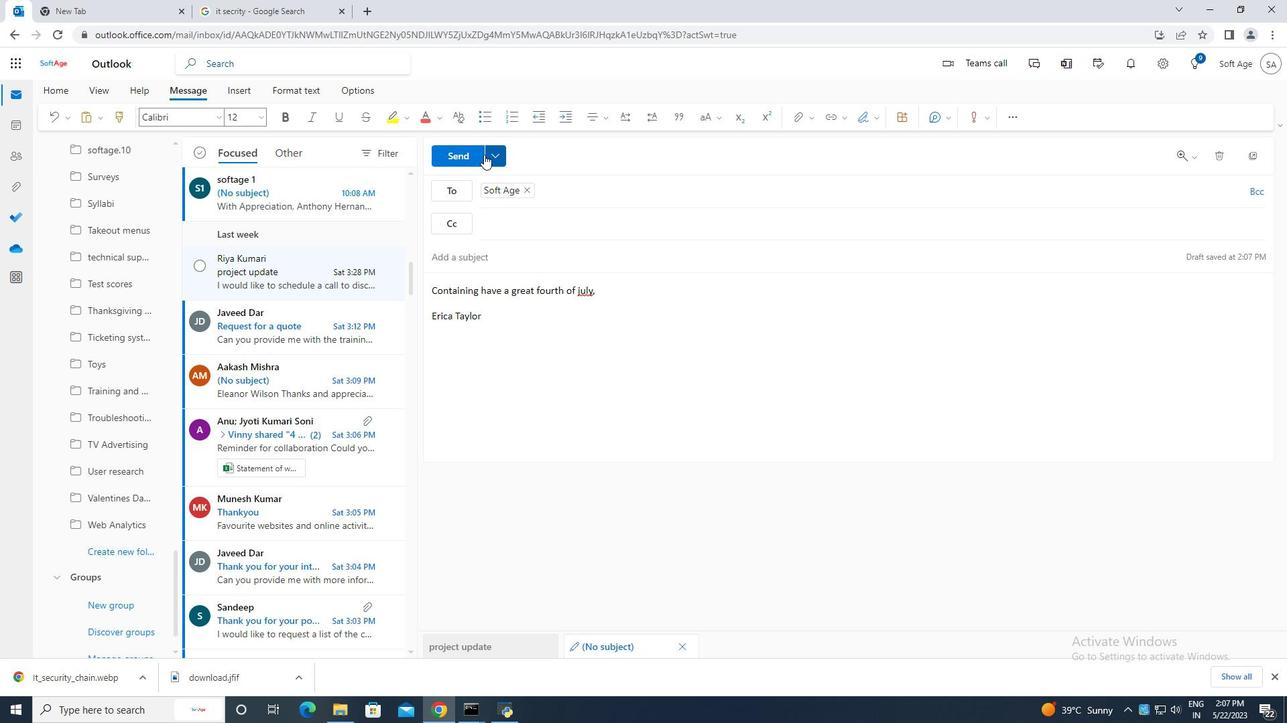 
Action: Mouse pressed left at (468, 154)
Screenshot: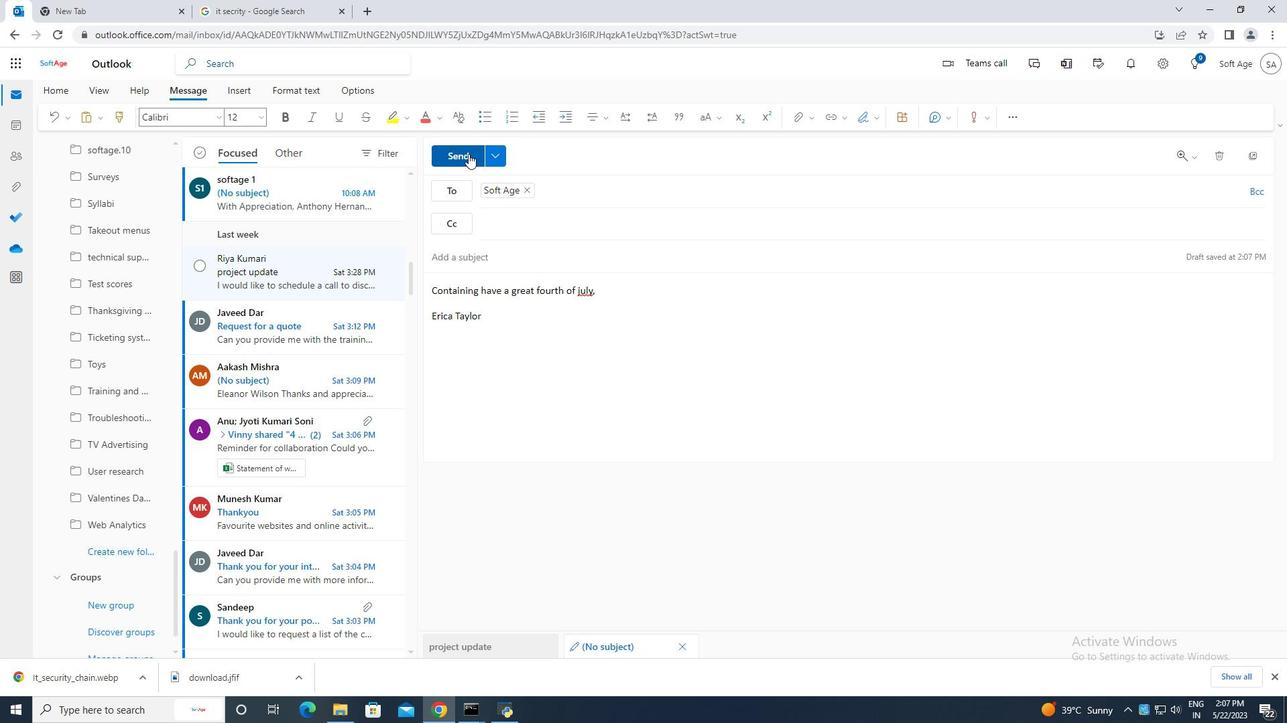 
Action: Mouse moved to (641, 390)
Screenshot: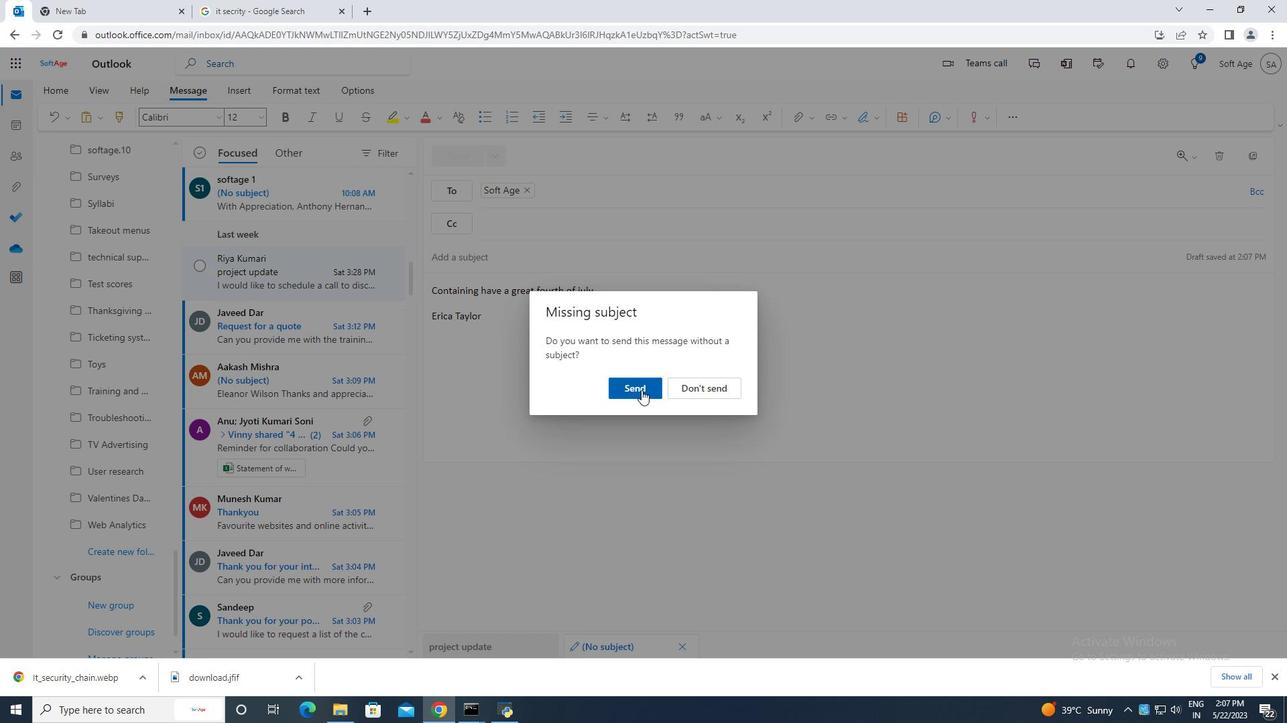 
Action: Mouse pressed left at (641, 390)
Screenshot: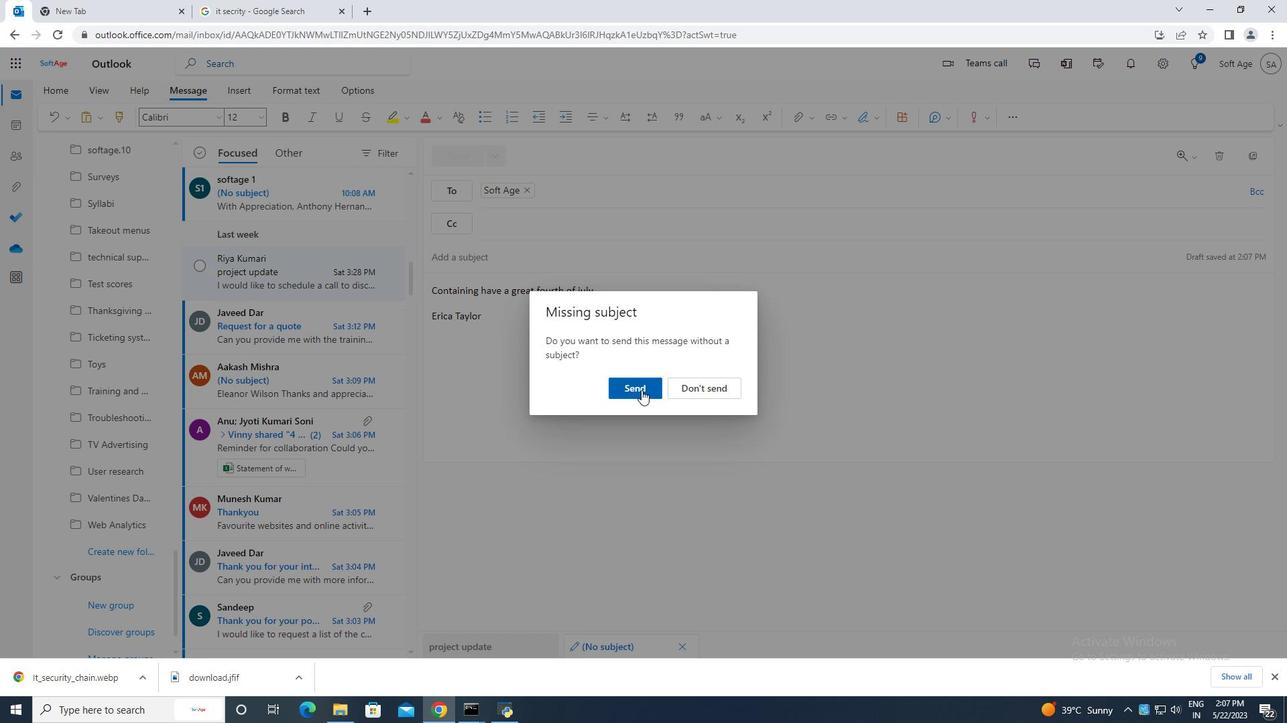 
Action: Mouse moved to (633, 374)
Screenshot: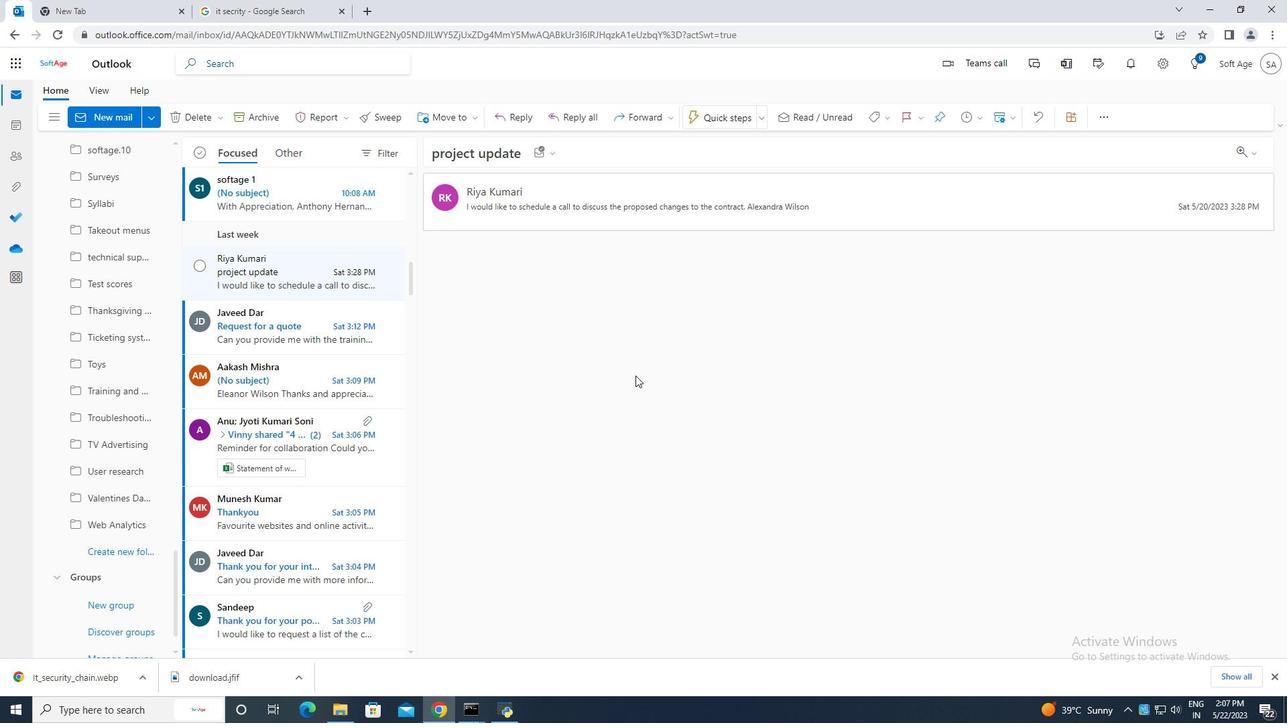 
